 Task: Check the safety & property of Home in Summerton.
Action: Mouse pressed left at (355, 81)
Screenshot: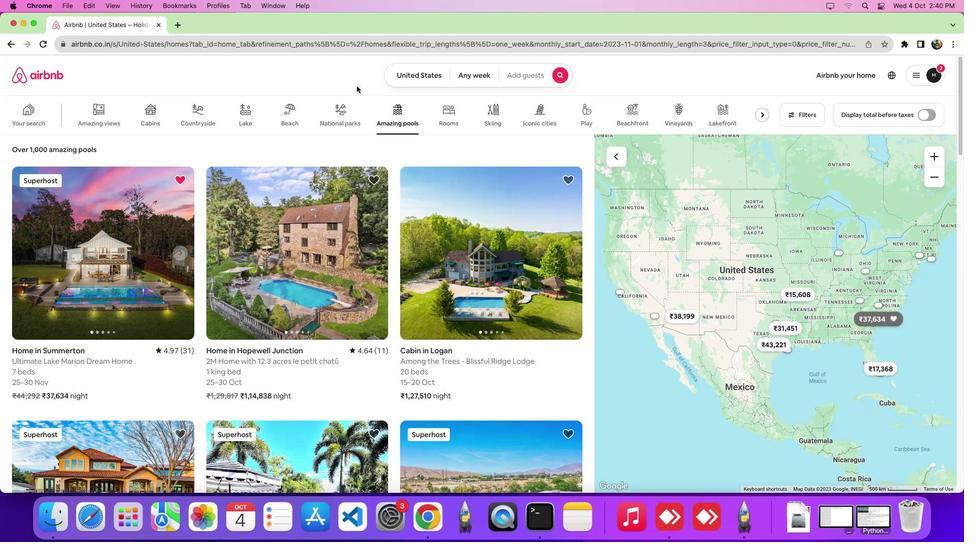 
Action: Mouse moved to (391, 119)
Screenshot: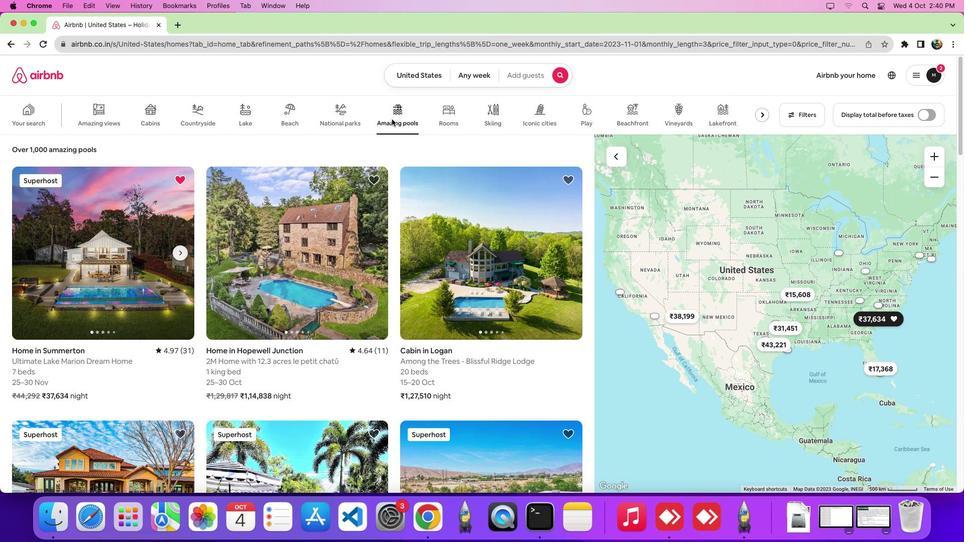 
Action: Mouse pressed left at (391, 119)
Screenshot: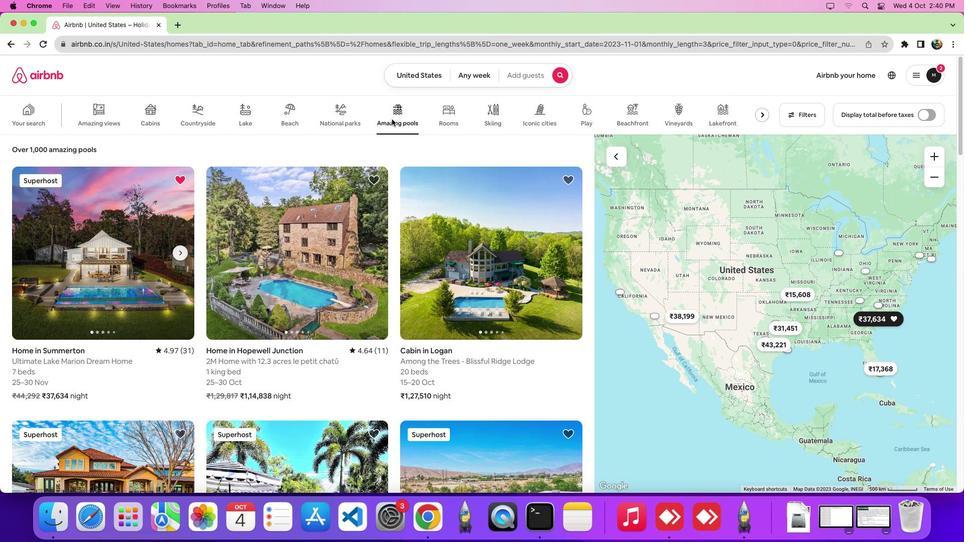 
Action: Mouse moved to (124, 283)
Screenshot: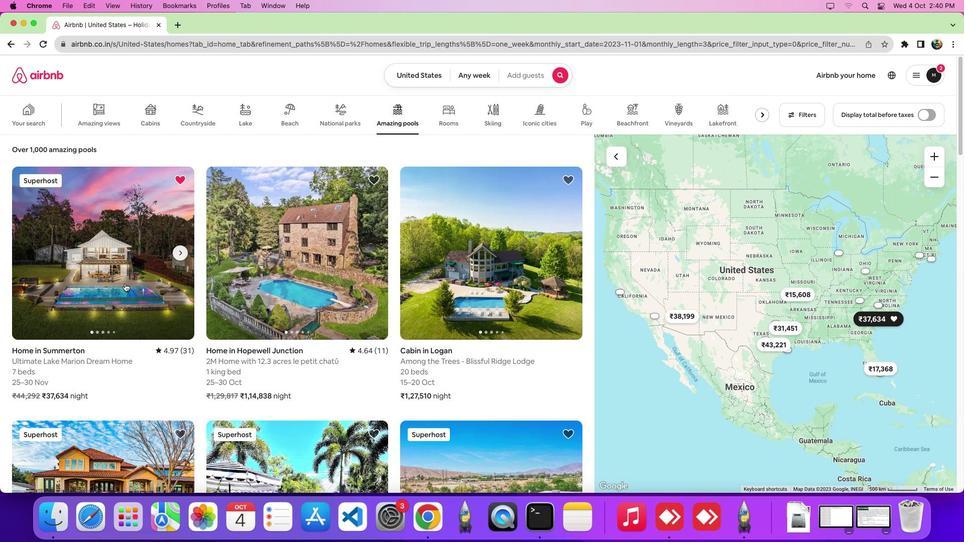 
Action: Mouse pressed left at (124, 283)
Screenshot: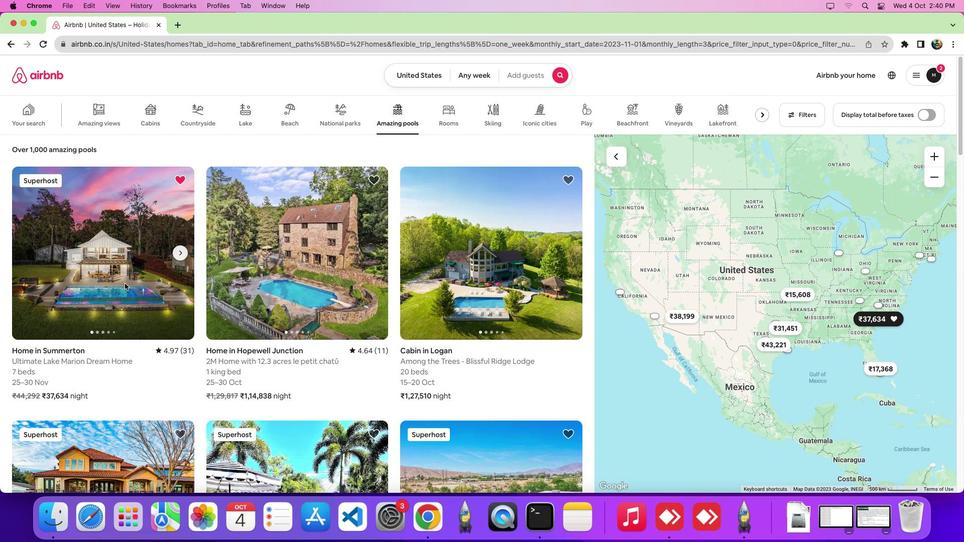 
Action: Mouse moved to (426, 289)
Screenshot: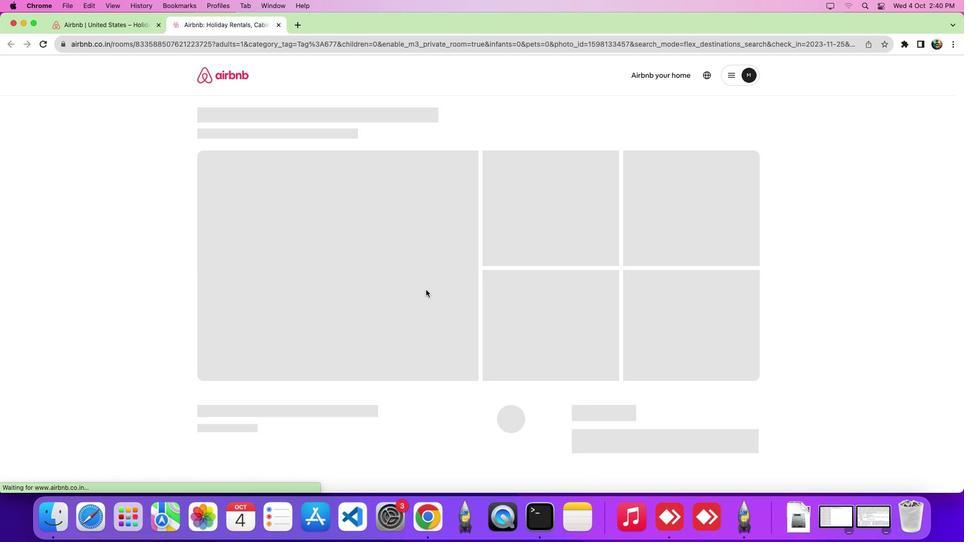 
Action: Mouse scrolled (426, 289) with delta (0, 0)
Screenshot: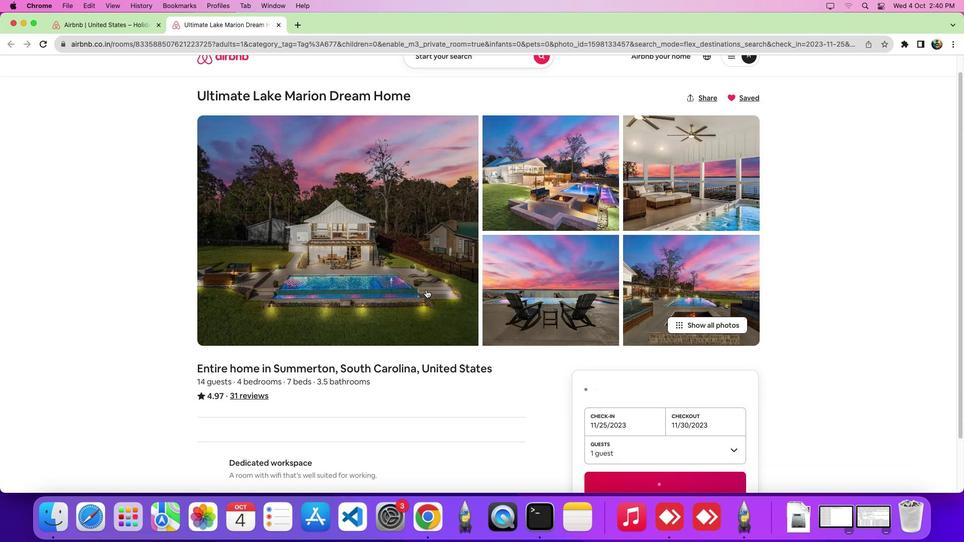 
Action: Mouse scrolled (426, 289) with delta (0, 0)
Screenshot: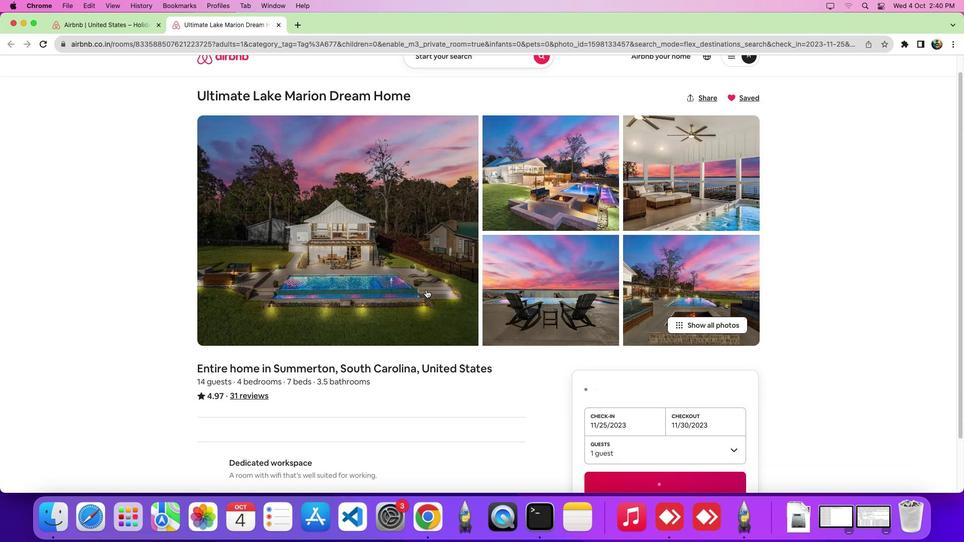 
Action: Mouse scrolled (426, 289) with delta (0, -4)
Screenshot: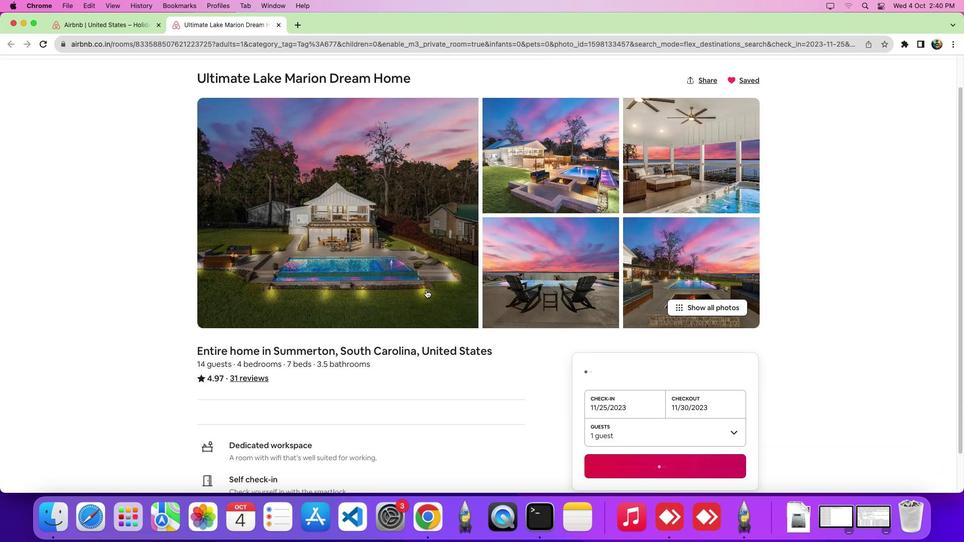 
Action: Mouse scrolled (426, 289) with delta (0, -6)
Screenshot: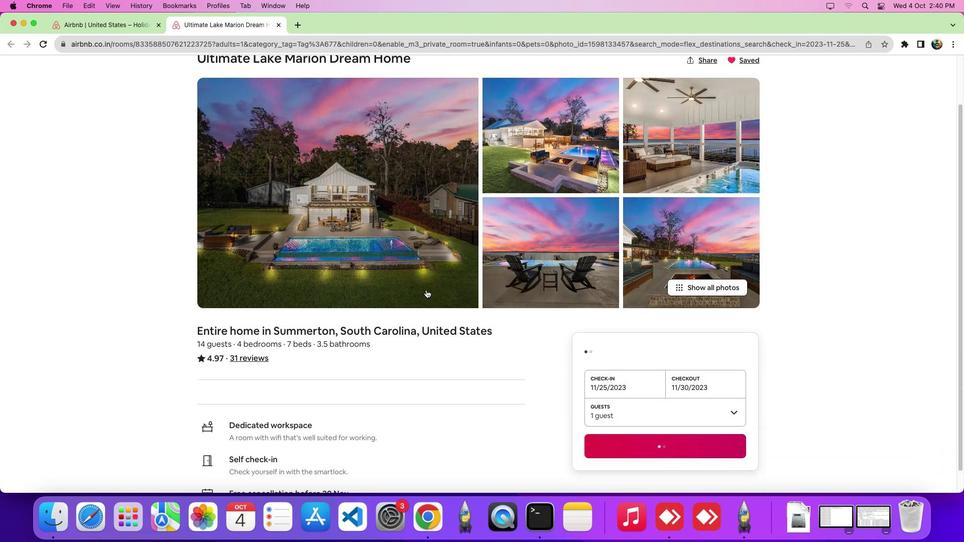 
Action: Mouse scrolled (426, 289) with delta (0, 0)
Screenshot: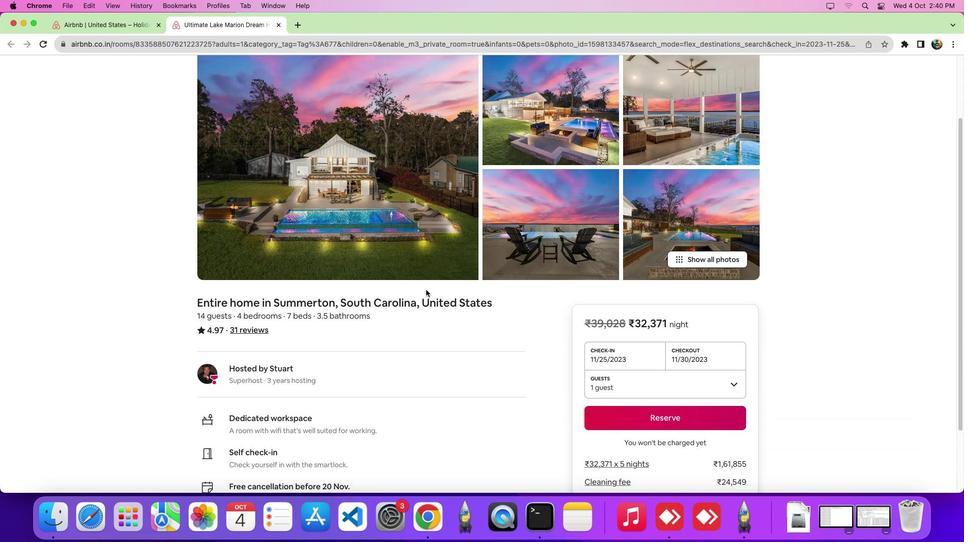 
Action: Mouse scrolled (426, 289) with delta (0, -1)
Screenshot: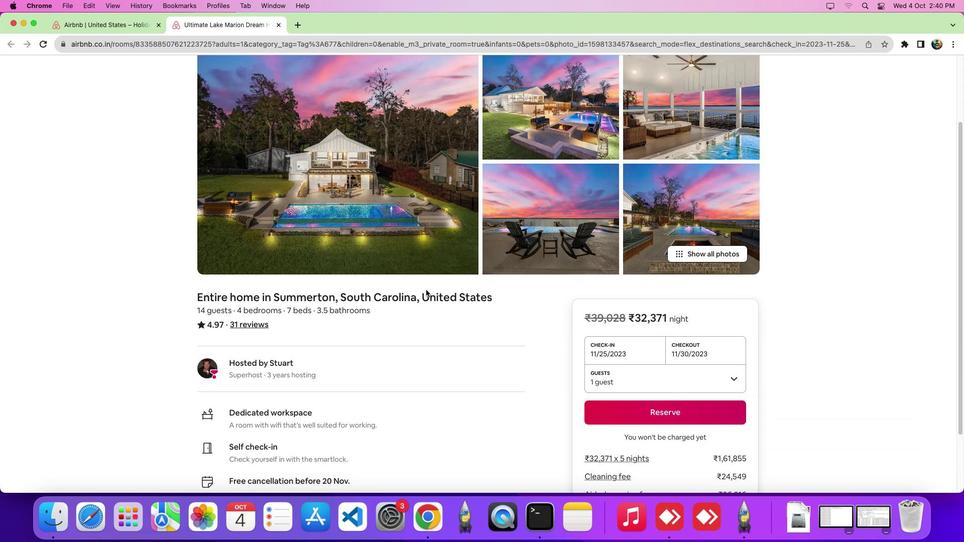 
Action: Mouse scrolled (426, 289) with delta (0, -4)
Screenshot: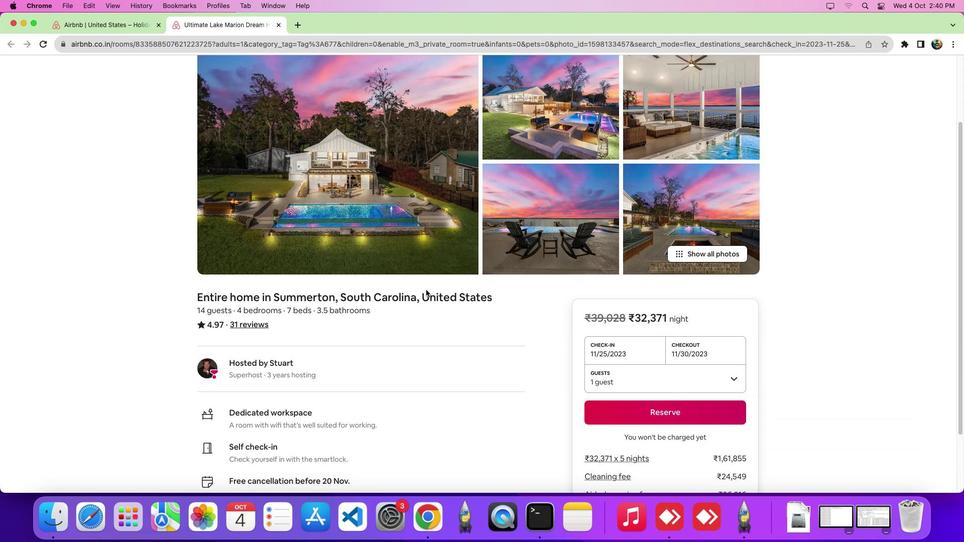 
Action: Mouse scrolled (426, 289) with delta (0, 0)
Screenshot: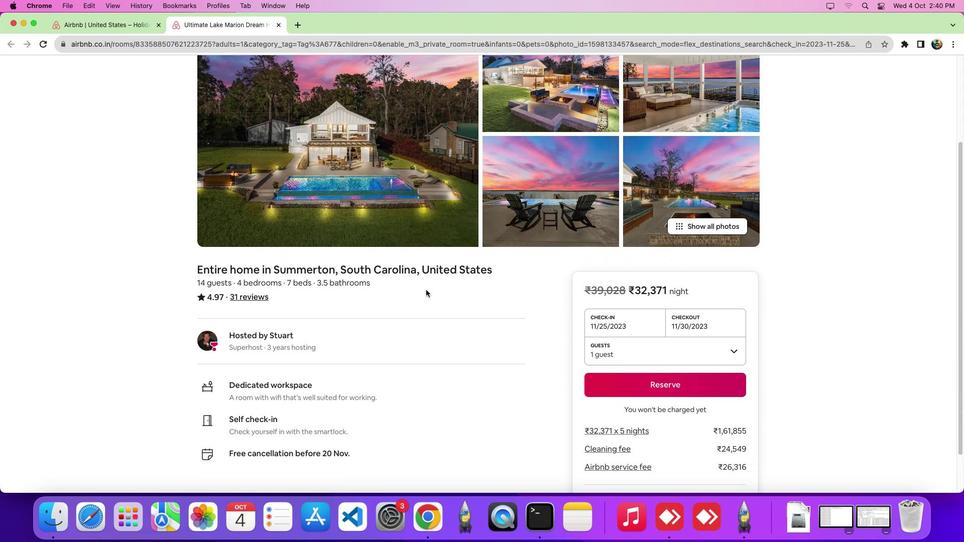 
Action: Mouse scrolled (426, 289) with delta (0, -1)
Screenshot: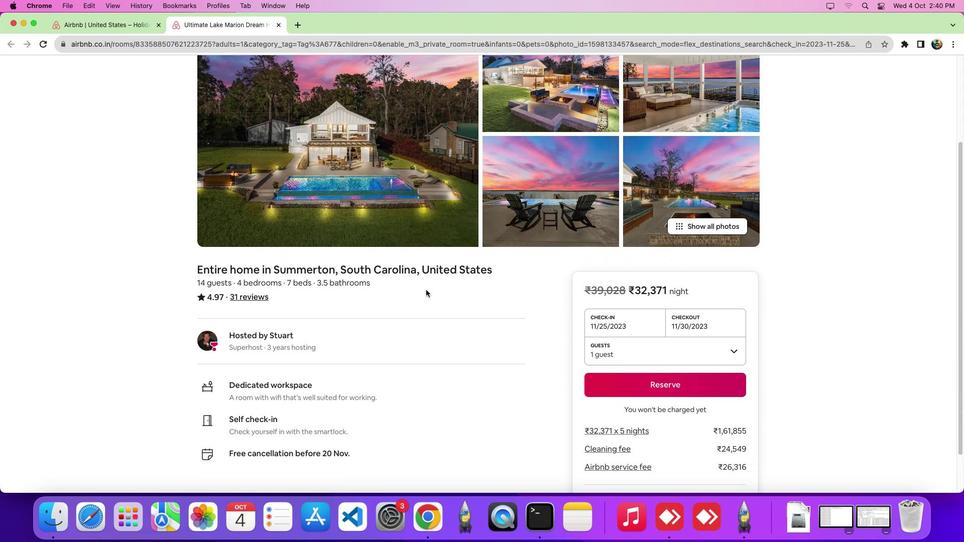 
Action: Mouse scrolled (426, 289) with delta (0, -5)
Screenshot: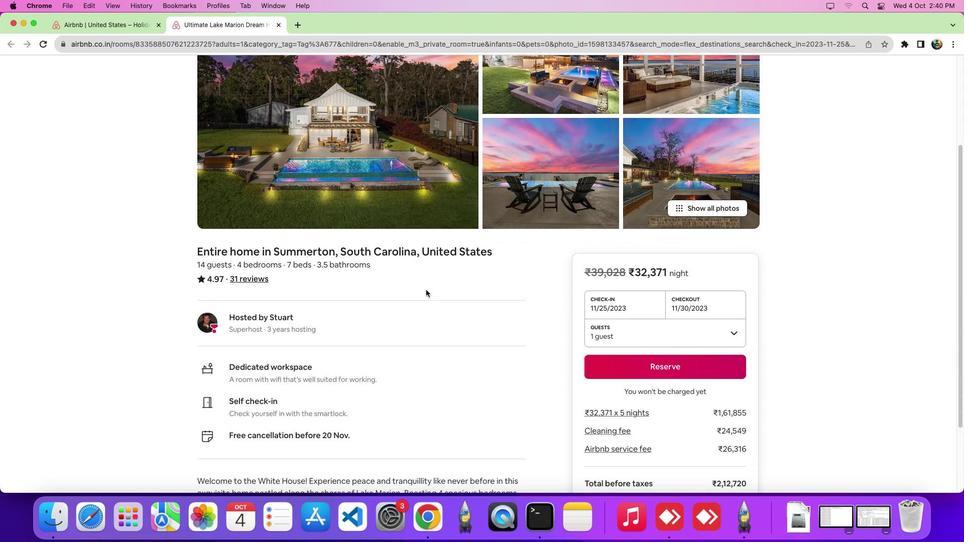
Action: Mouse scrolled (426, 289) with delta (0, -7)
Screenshot: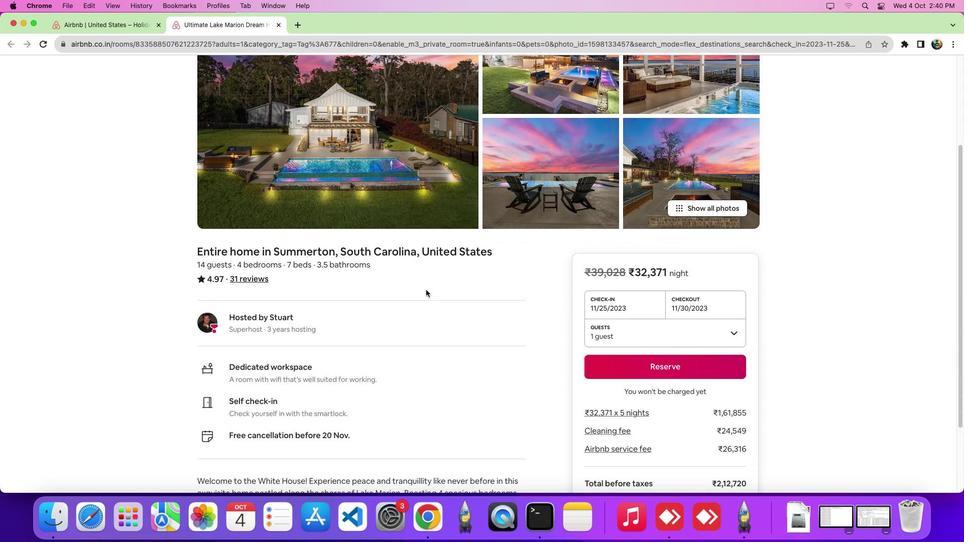 
Action: Mouse scrolled (426, 289) with delta (0, 0)
Screenshot: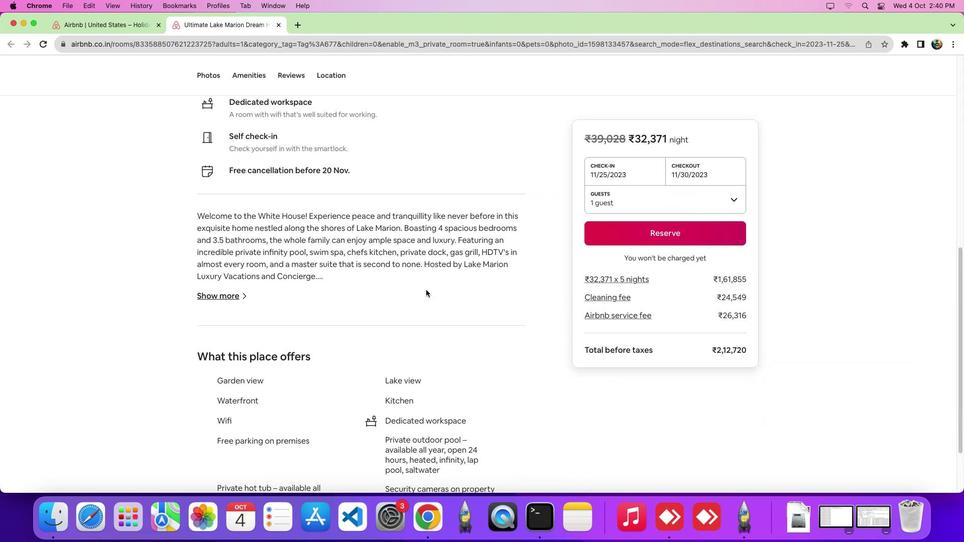 
Action: Mouse scrolled (426, 289) with delta (0, -1)
Screenshot: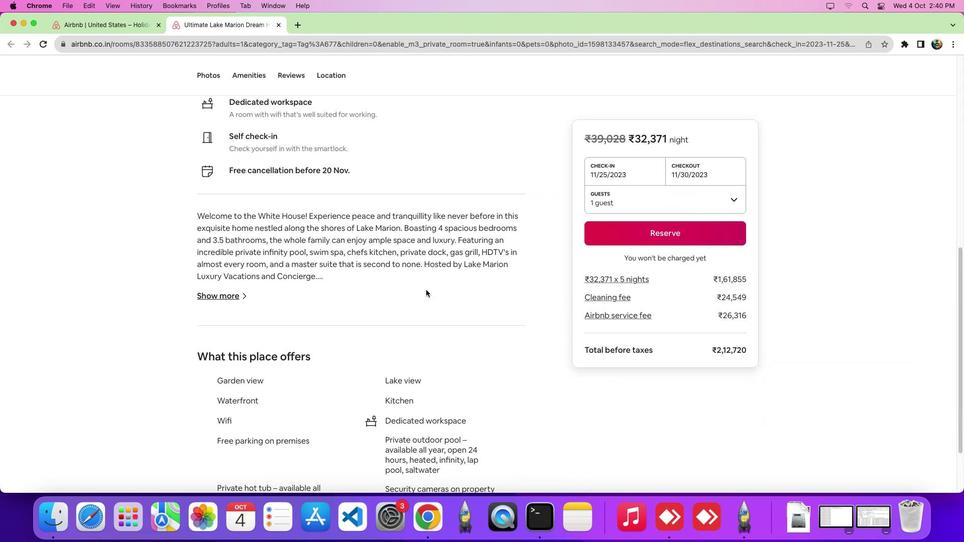 
Action: Mouse scrolled (426, 289) with delta (0, -5)
Screenshot: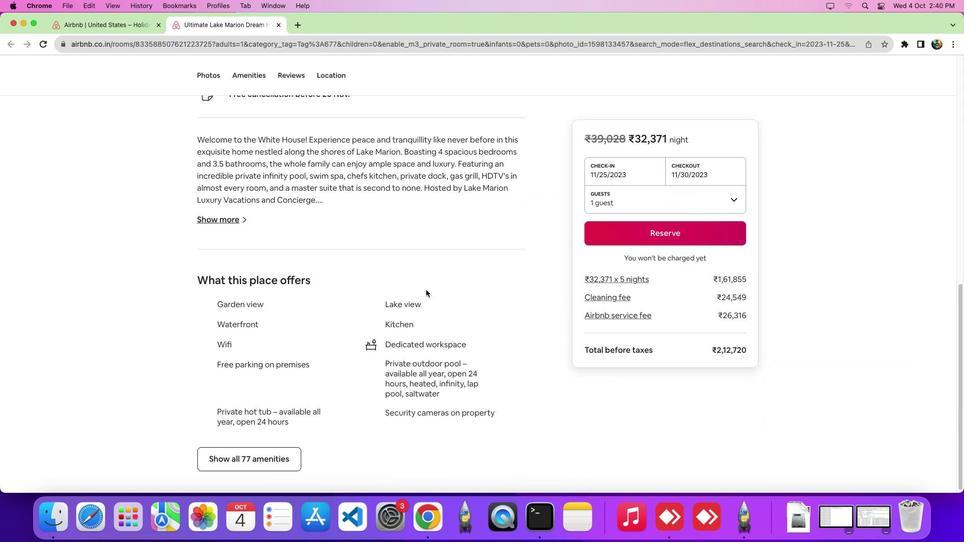 
Action: Mouse scrolled (426, 289) with delta (0, -7)
Screenshot: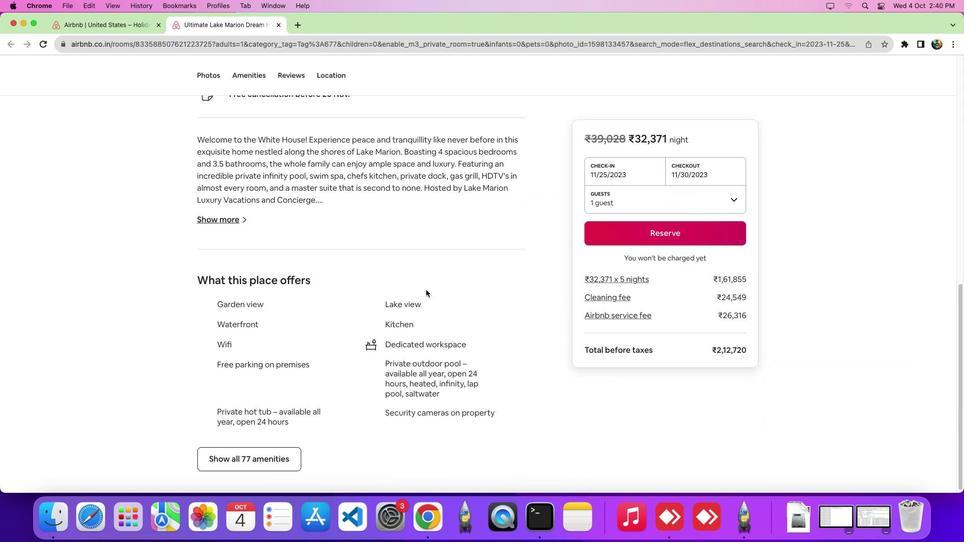 
Action: Mouse scrolled (426, 289) with delta (0, -7)
Screenshot: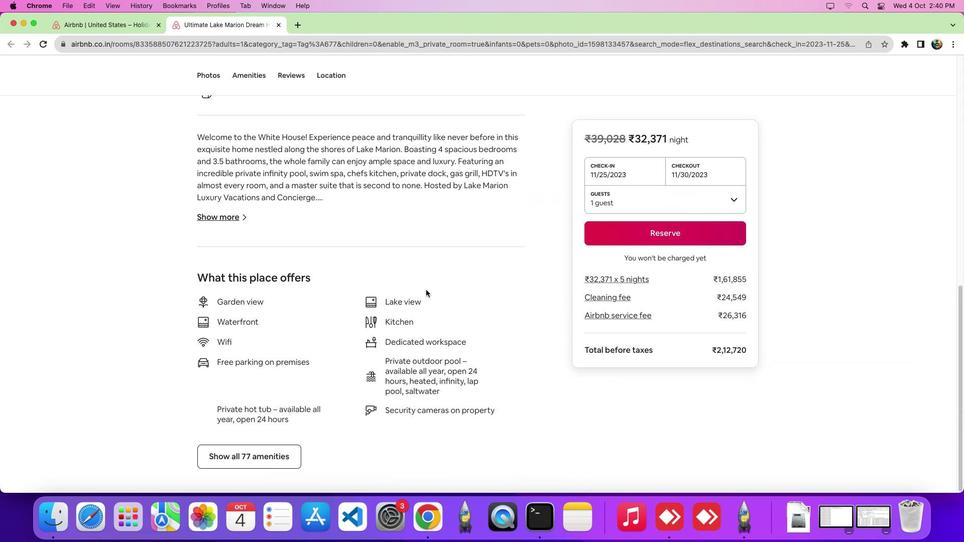 
Action: Mouse scrolled (426, 289) with delta (0, 0)
Screenshot: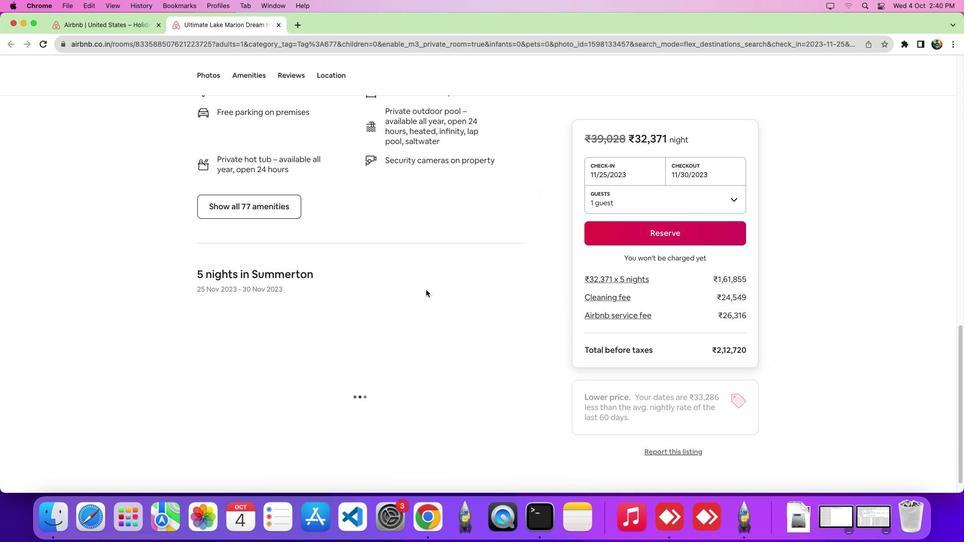 
Action: Mouse scrolled (426, 289) with delta (0, -1)
Screenshot: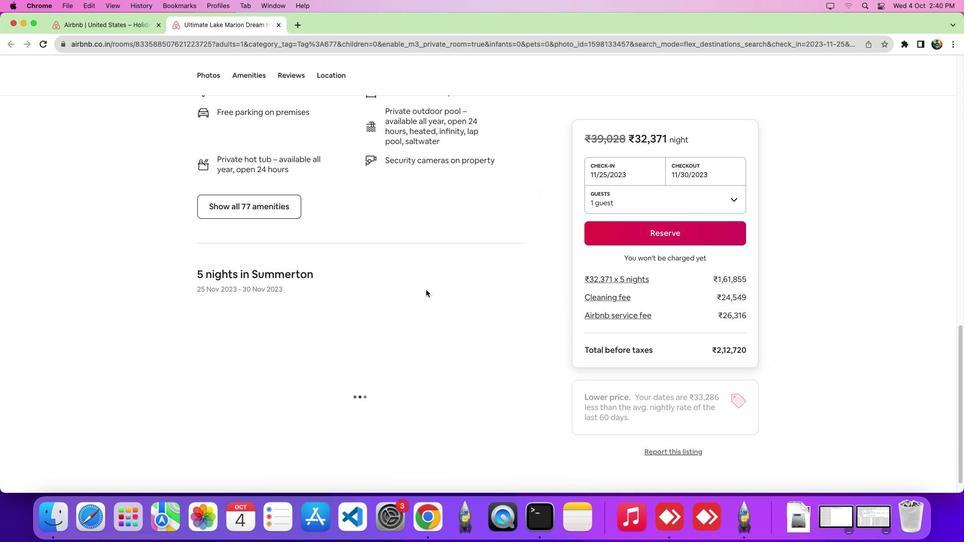 
Action: Mouse scrolled (426, 289) with delta (0, -5)
Screenshot: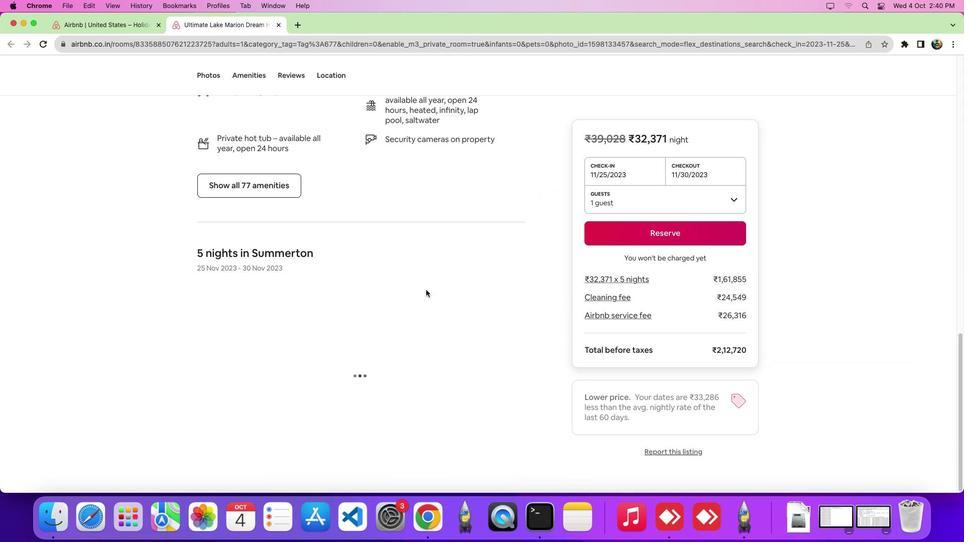 
Action: Mouse scrolled (426, 289) with delta (0, -7)
Screenshot: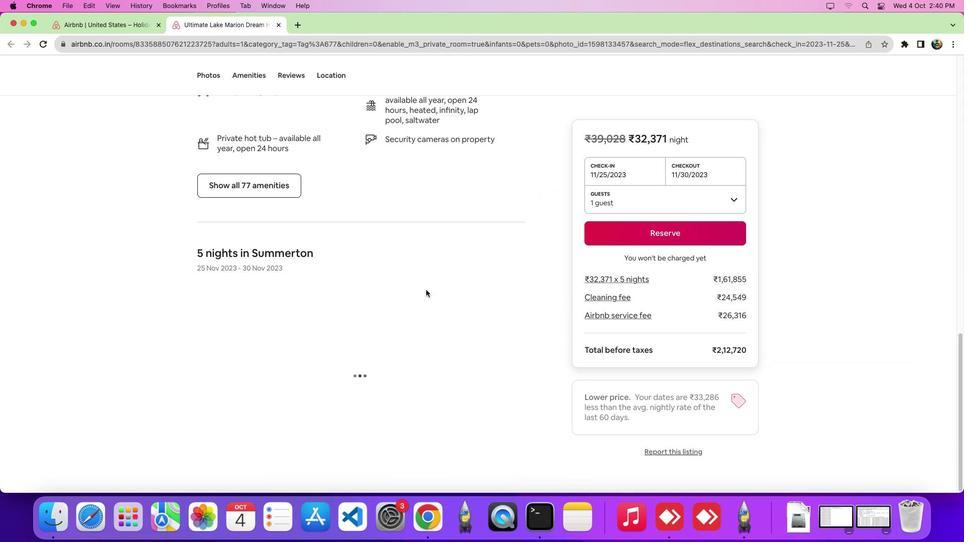 
Action: Mouse scrolled (426, 289) with delta (0, -7)
Screenshot: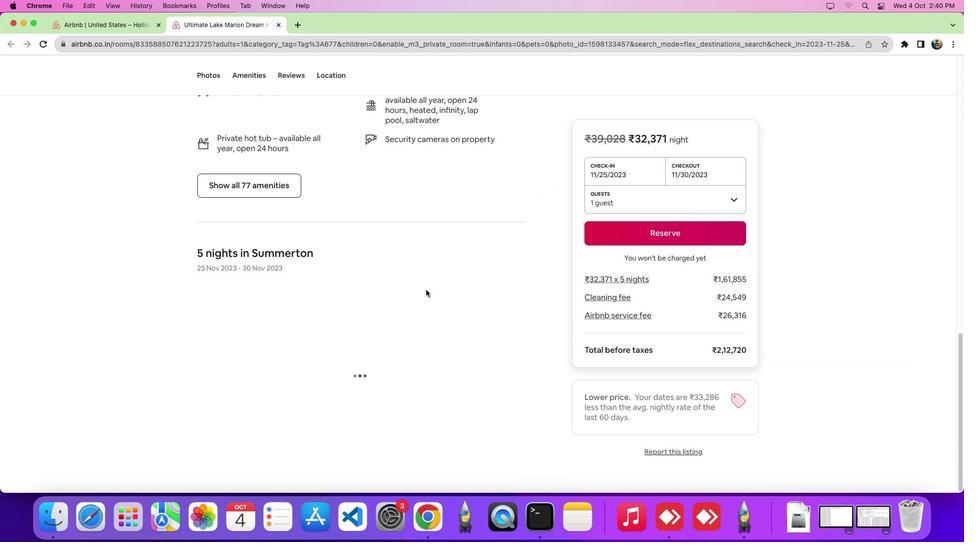 
Action: Mouse scrolled (426, 289) with delta (0, 0)
Screenshot: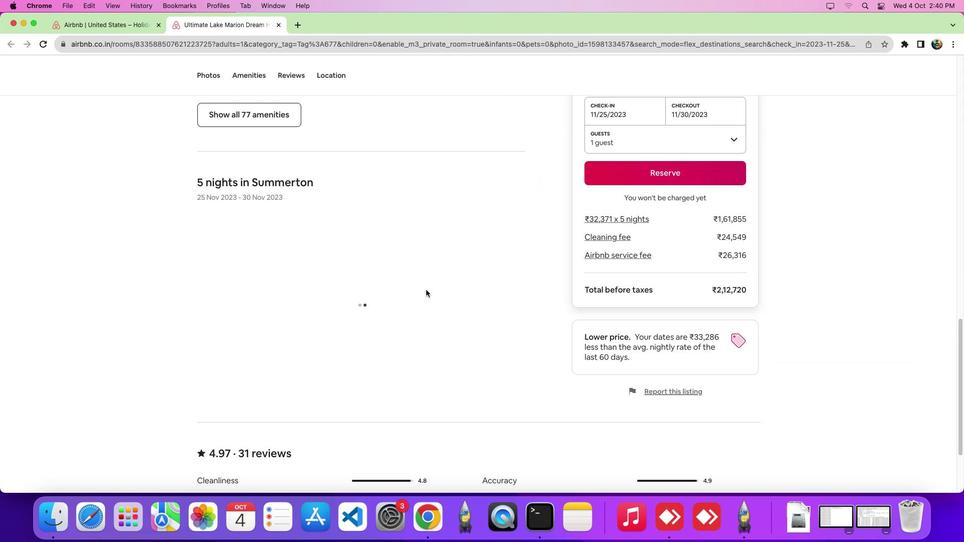 
Action: Mouse scrolled (426, 289) with delta (0, -1)
Screenshot: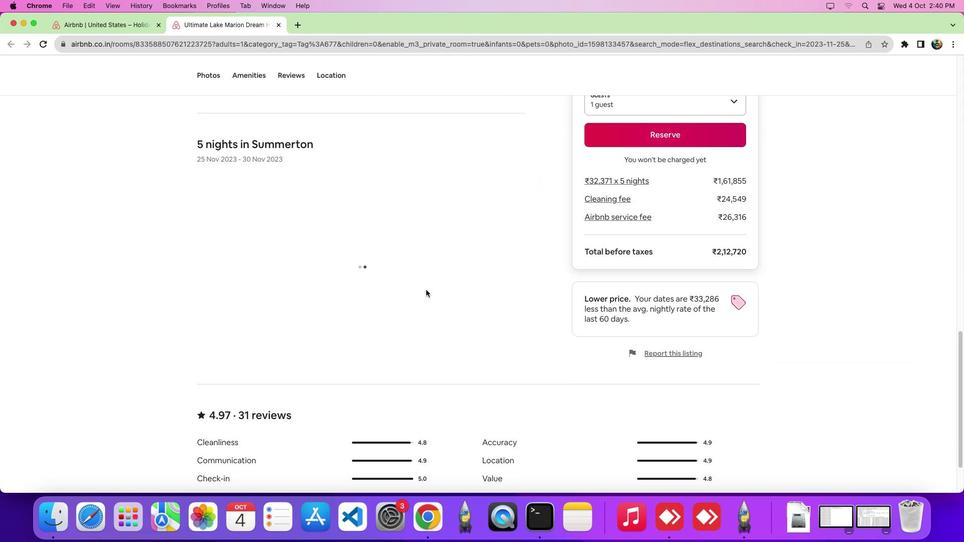 
Action: Mouse scrolled (426, 289) with delta (0, -4)
Screenshot: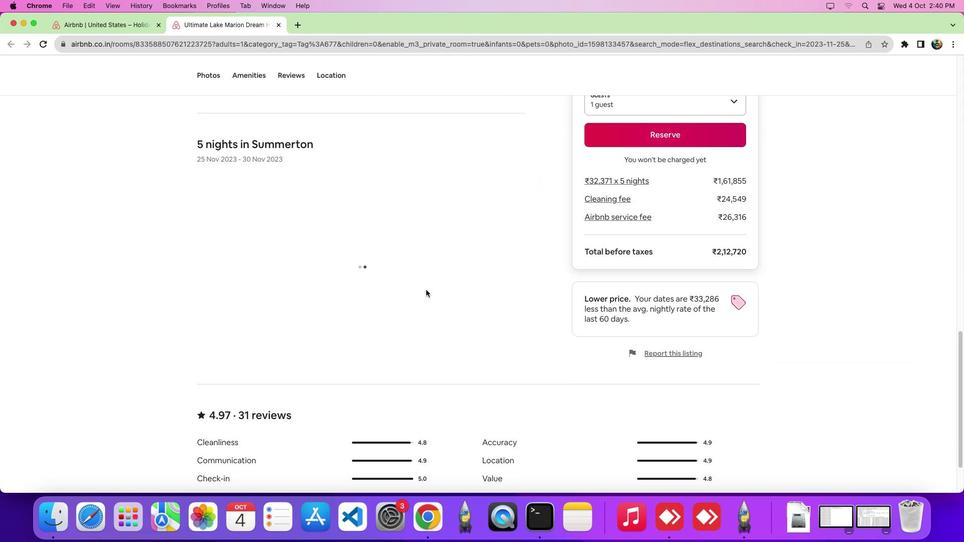 
Action: Mouse scrolled (426, 289) with delta (0, -7)
Screenshot: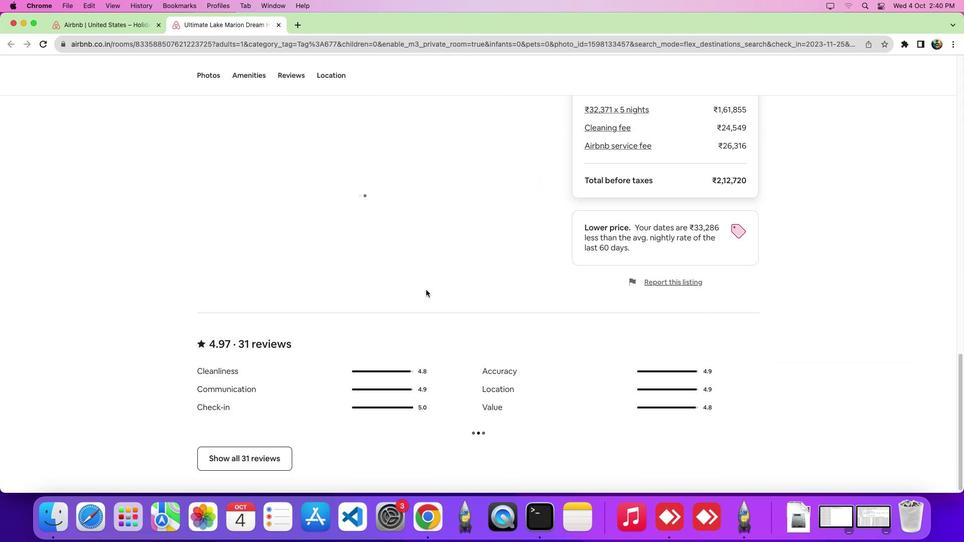 
Action: Mouse scrolled (426, 289) with delta (0, 0)
Screenshot: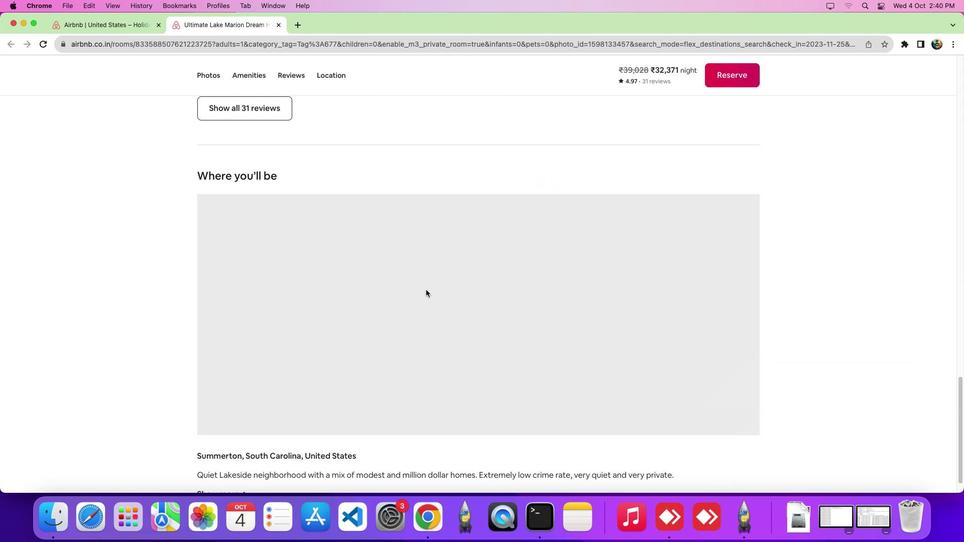 
Action: Mouse scrolled (426, 289) with delta (0, -1)
Screenshot: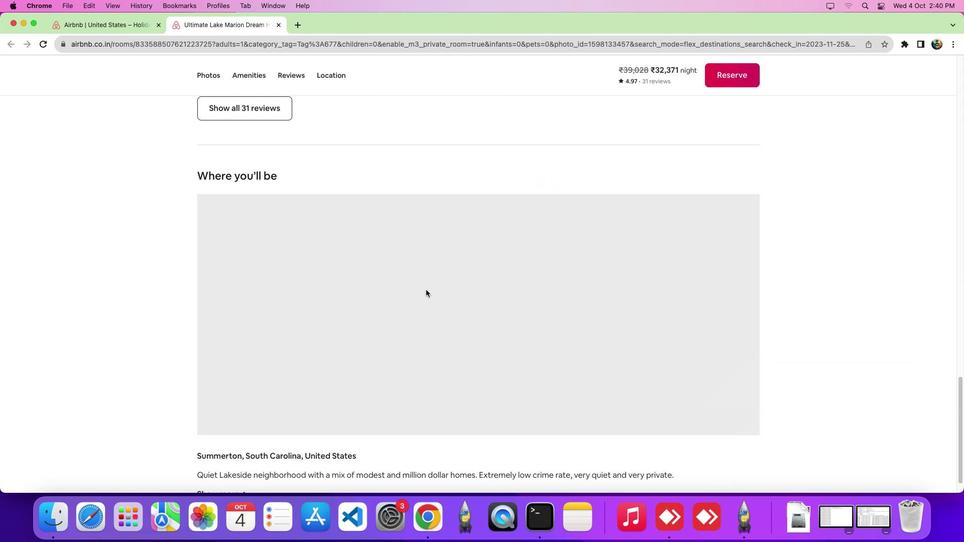 
Action: Mouse scrolled (426, 289) with delta (0, -5)
Screenshot: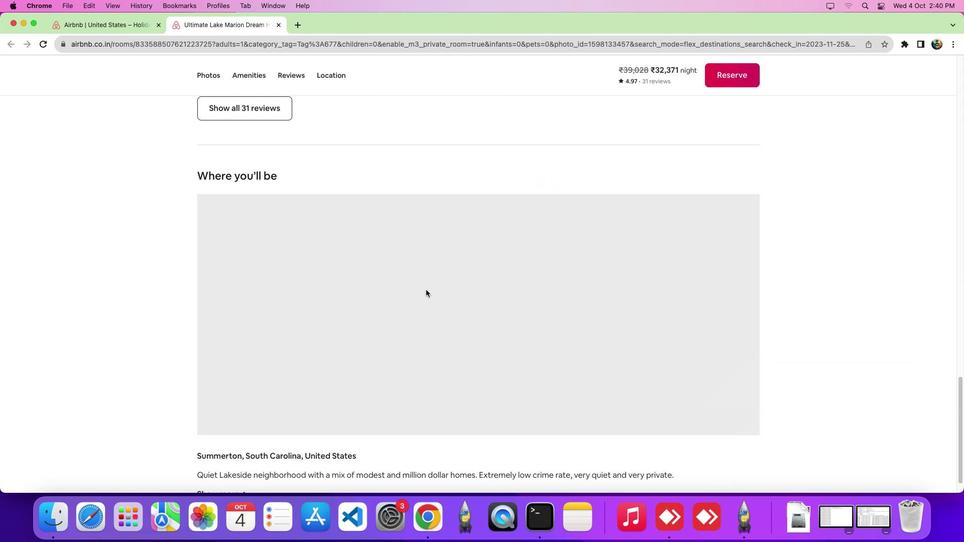 
Action: Mouse scrolled (426, 289) with delta (0, -7)
Screenshot: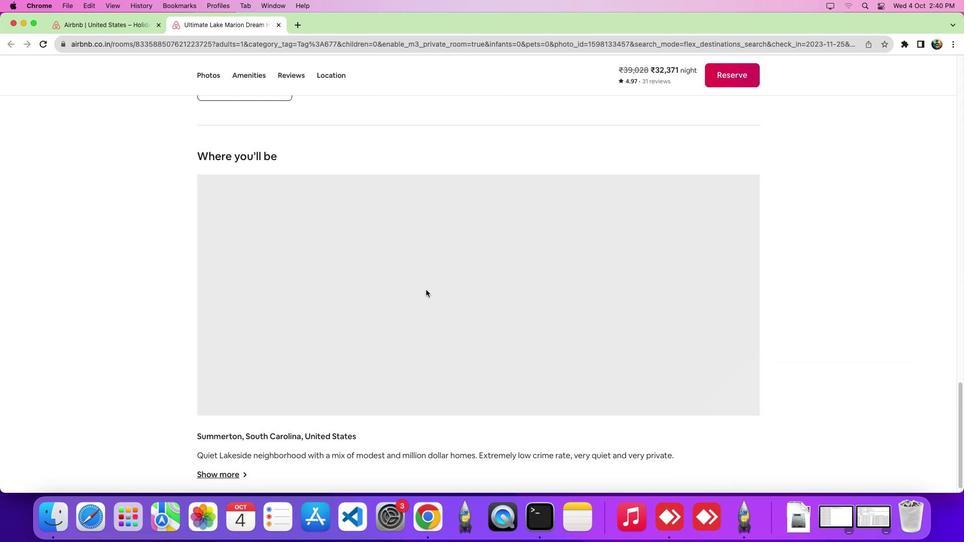
Action: Mouse scrolled (426, 289) with delta (0, -7)
Screenshot: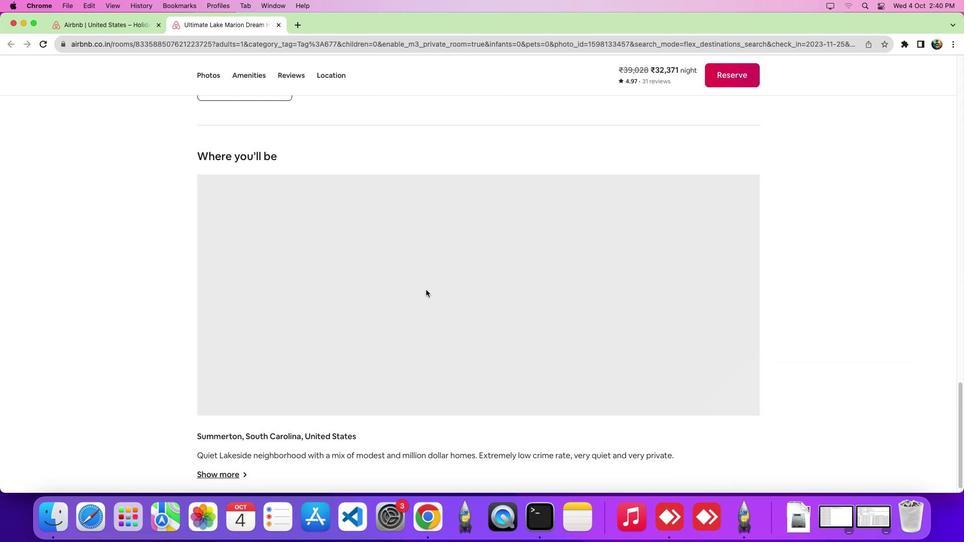 
Action: Mouse scrolled (426, 289) with delta (0, 0)
Screenshot: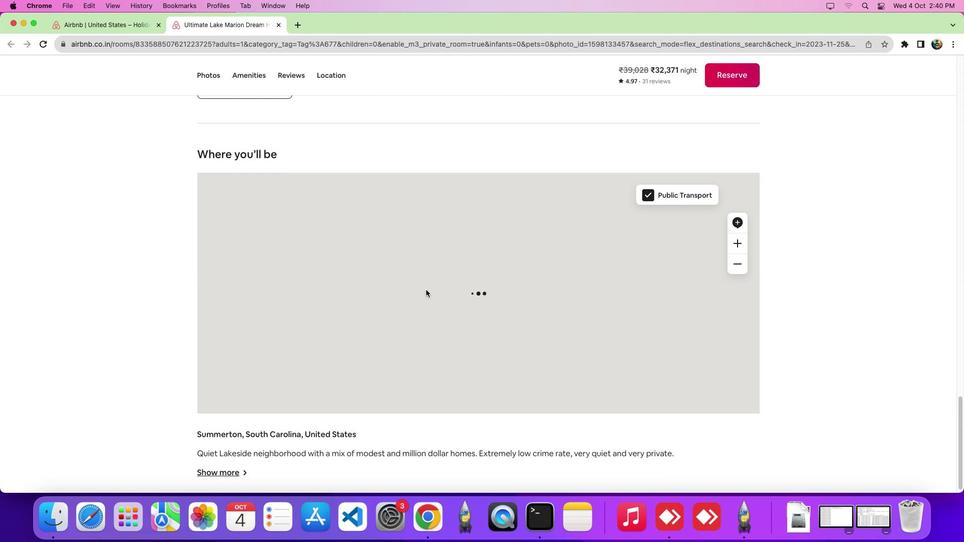 
Action: Mouse scrolled (426, 289) with delta (0, -1)
Screenshot: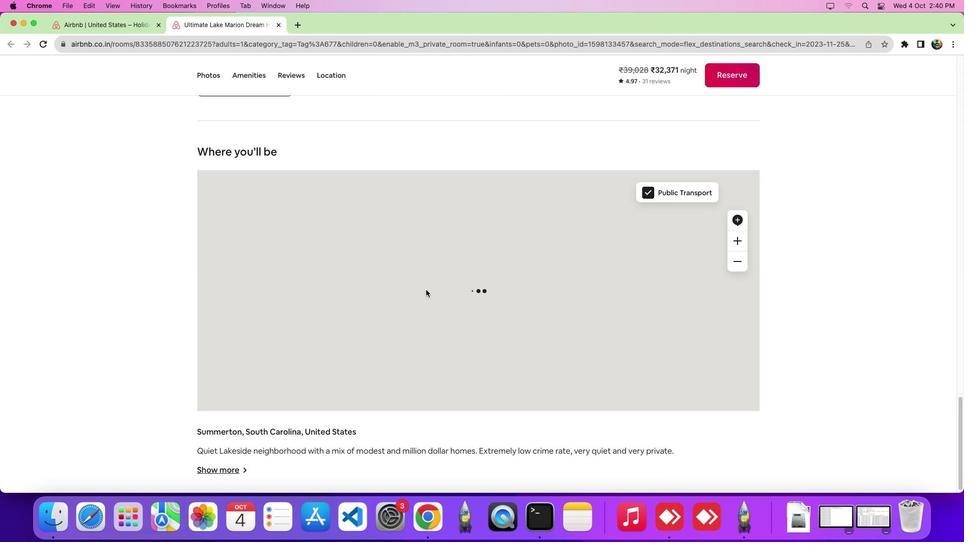 
Action: Mouse scrolled (426, 289) with delta (0, -5)
Screenshot: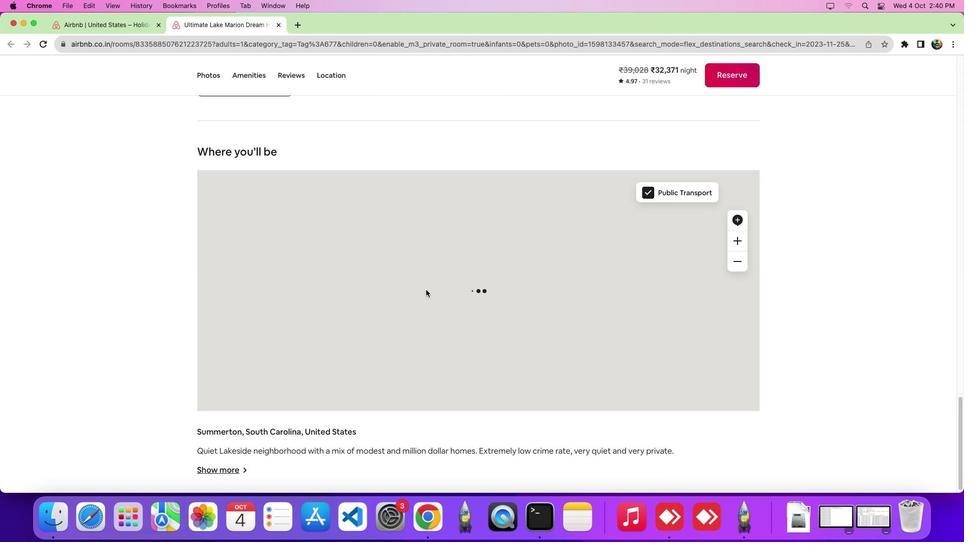 
Action: Mouse scrolled (426, 289) with delta (0, -7)
Screenshot: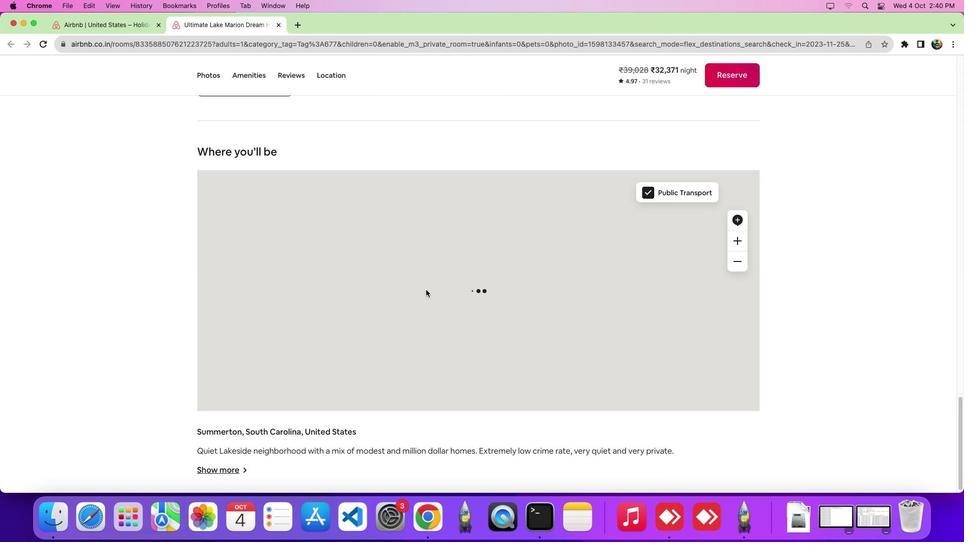 
Action: Mouse scrolled (426, 289) with delta (0, -8)
Screenshot: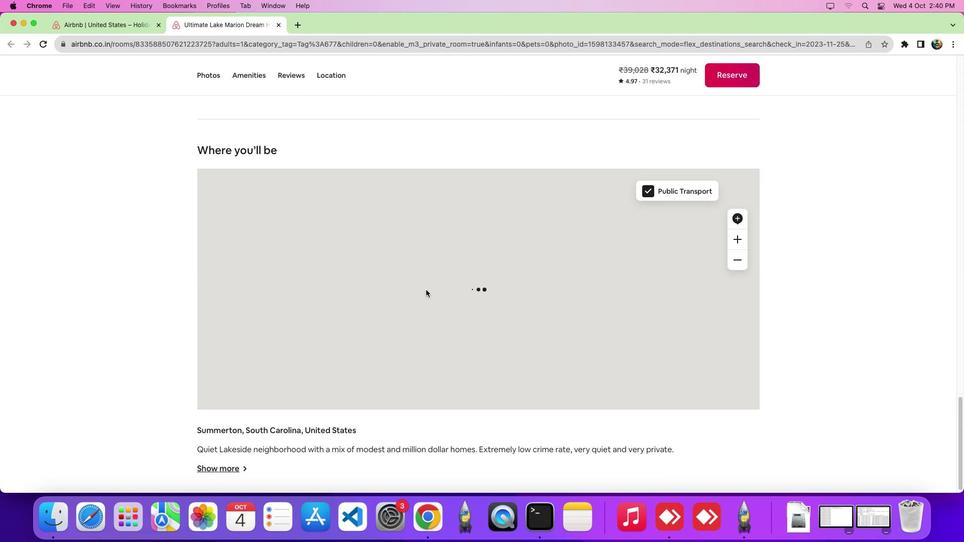 
Action: Mouse scrolled (426, 289) with delta (0, 0)
Screenshot: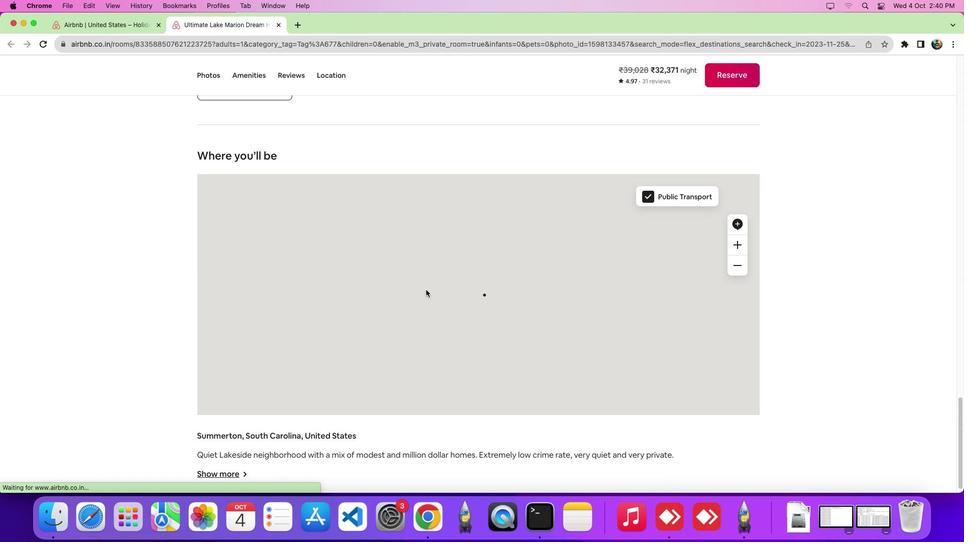 
Action: Mouse scrolled (426, 289) with delta (0, -1)
Screenshot: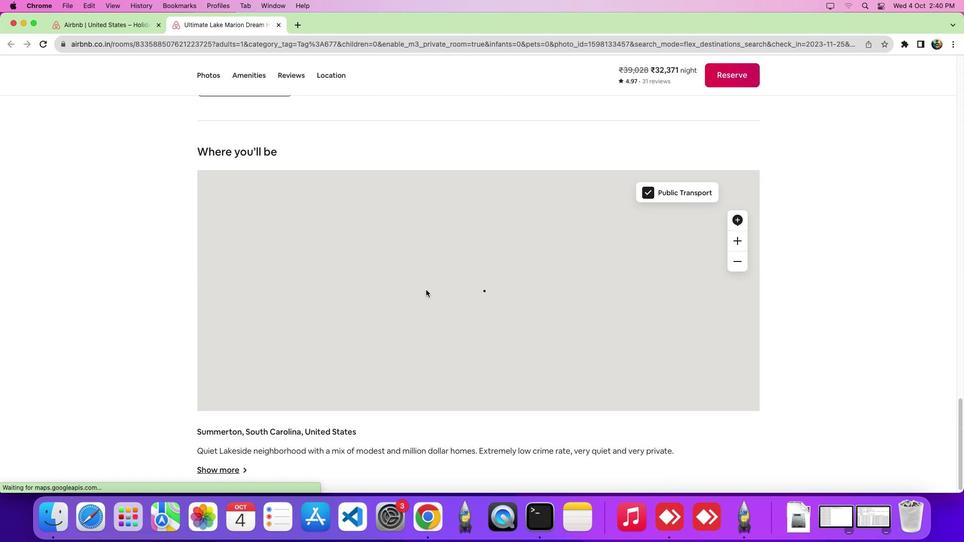 
Action: Mouse scrolled (426, 289) with delta (0, -5)
Screenshot: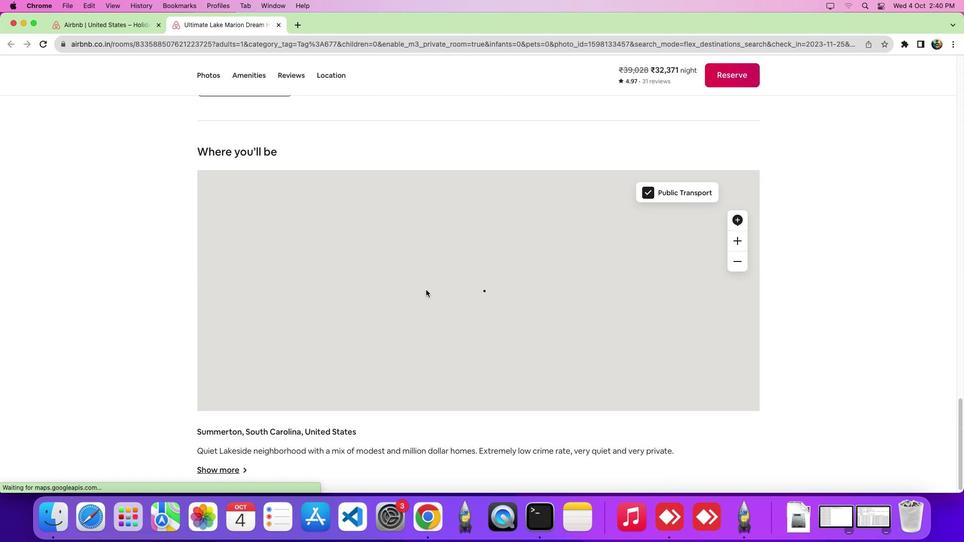 
Action: Mouse scrolled (426, 289) with delta (0, -7)
Screenshot: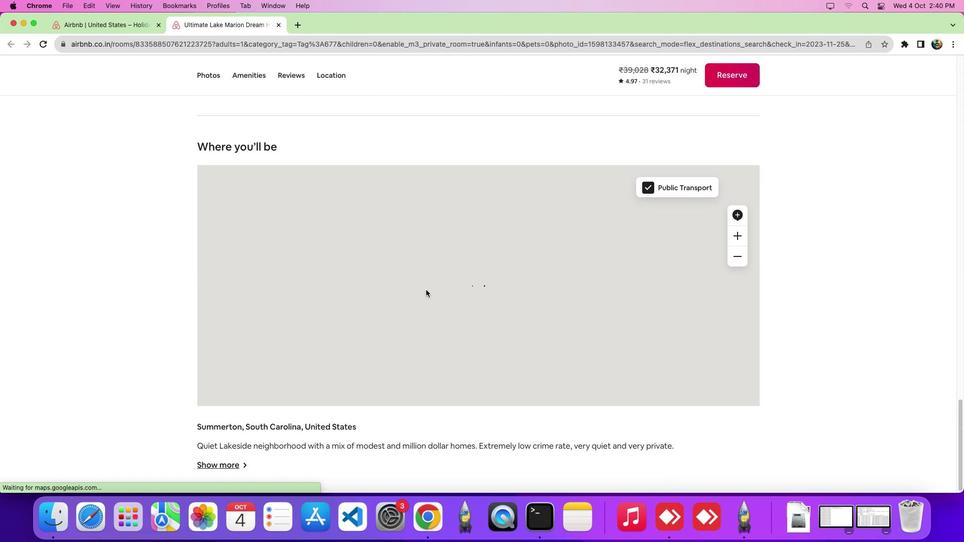 
Action: Mouse scrolled (426, 289) with delta (0, 0)
Screenshot: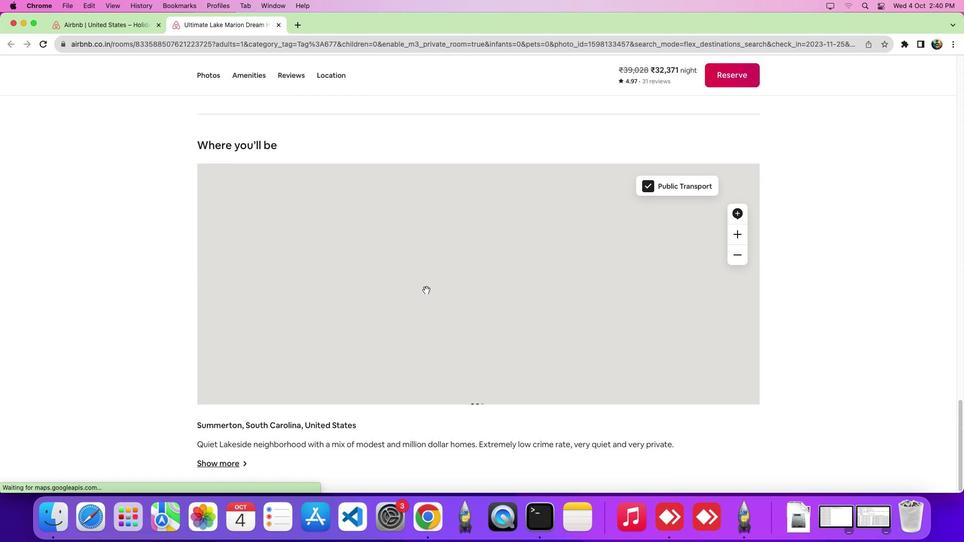 
Action: Mouse scrolled (426, 289) with delta (0, -1)
Screenshot: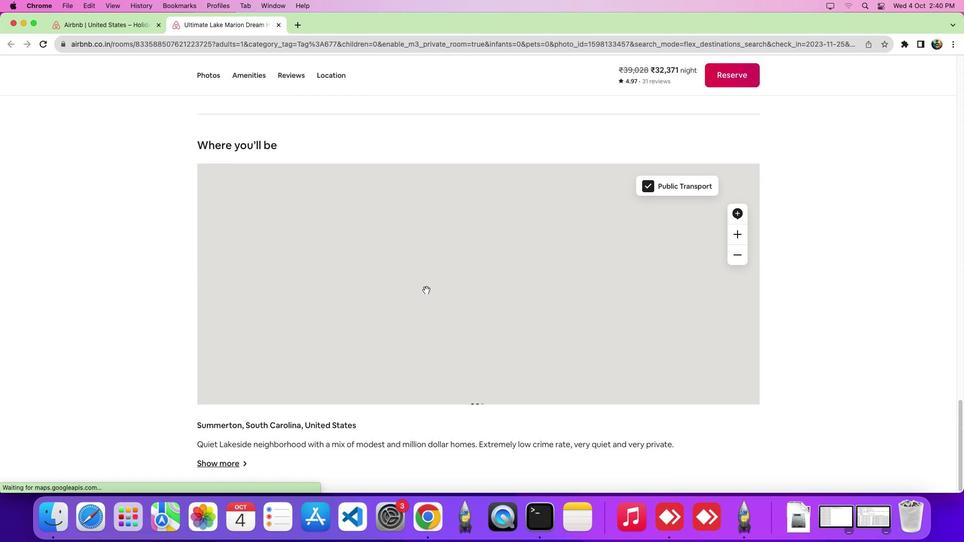 
Action: Mouse scrolled (426, 289) with delta (0, -5)
Screenshot: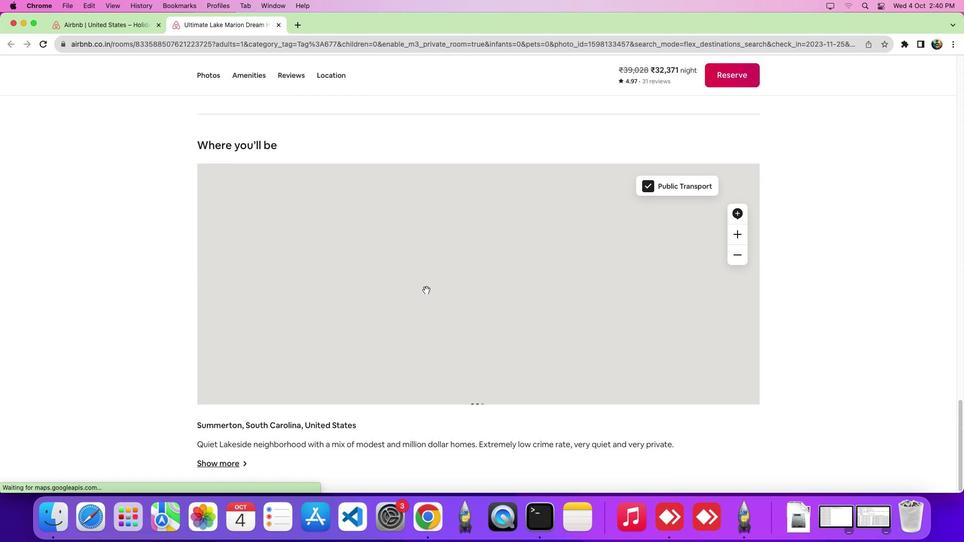 
Action: Mouse scrolled (426, 289) with delta (0, -7)
Screenshot: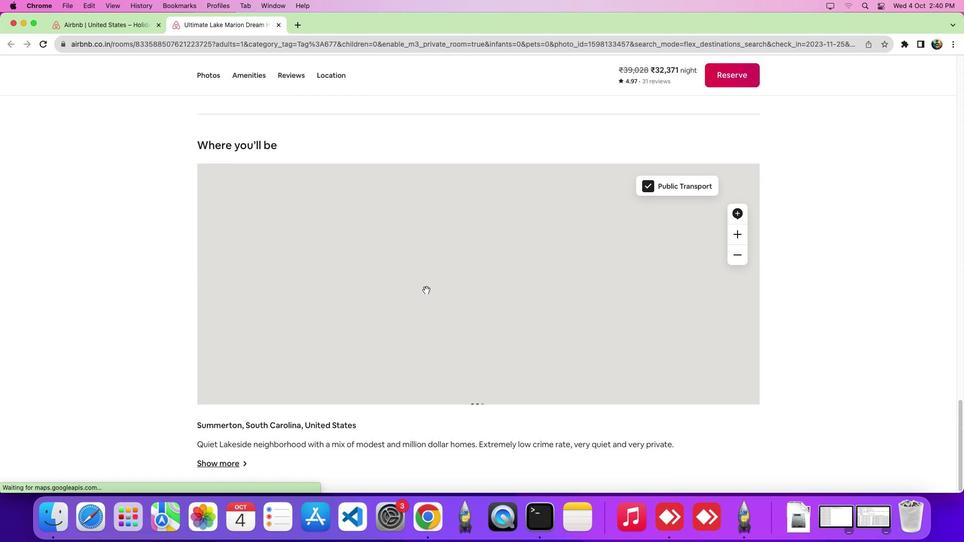 
Action: Mouse scrolled (426, 289) with delta (0, -8)
Screenshot: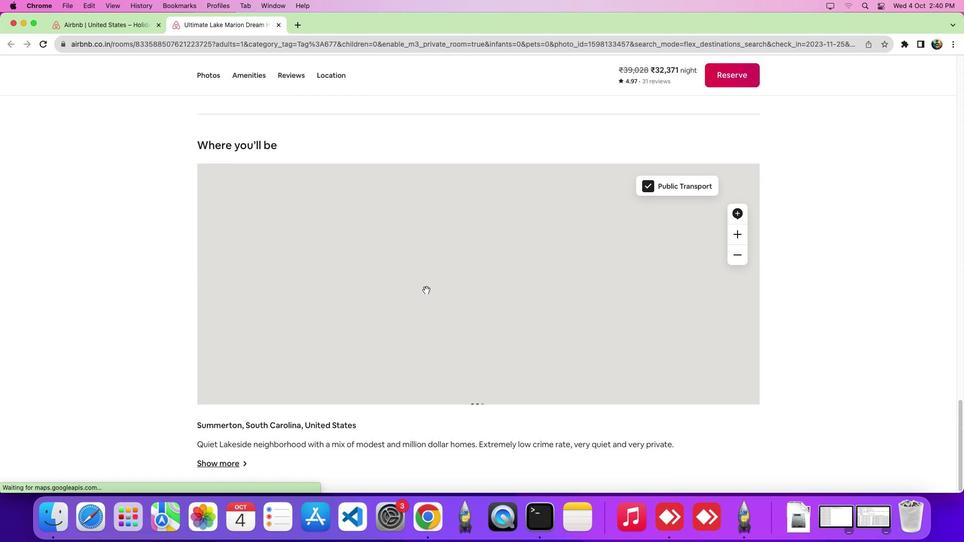 
Action: Mouse scrolled (426, 289) with delta (0, 0)
Screenshot: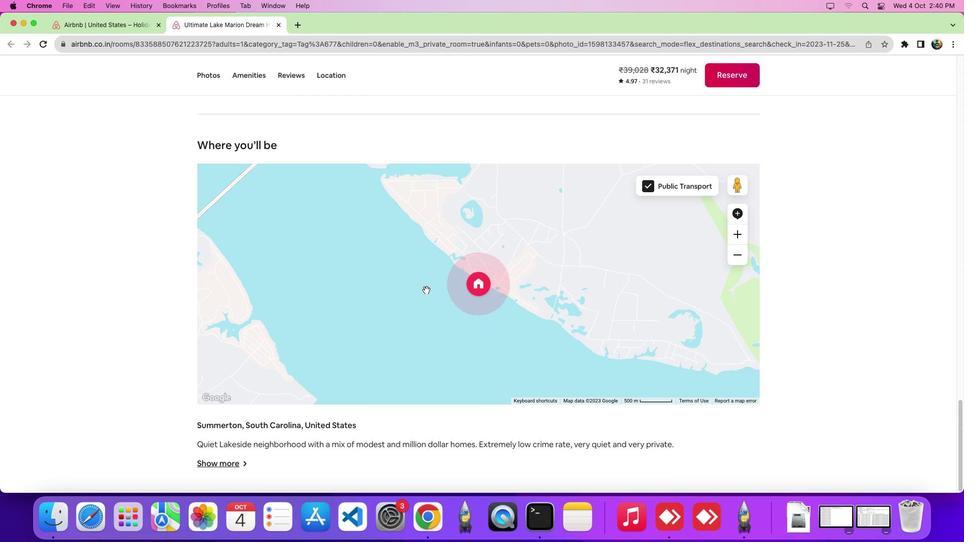 
Action: Mouse scrolled (426, 289) with delta (0, -1)
Screenshot: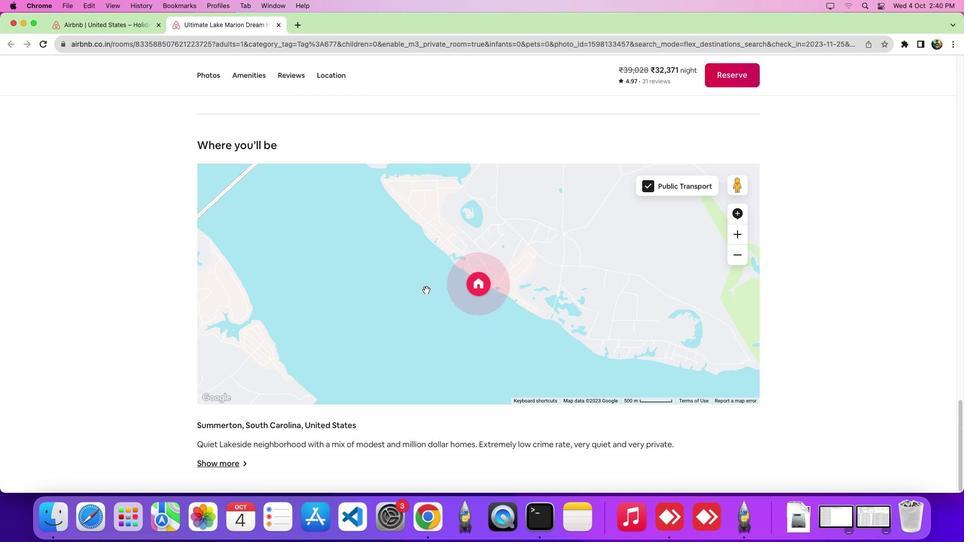 
Action: Mouse scrolled (426, 289) with delta (0, -5)
Screenshot: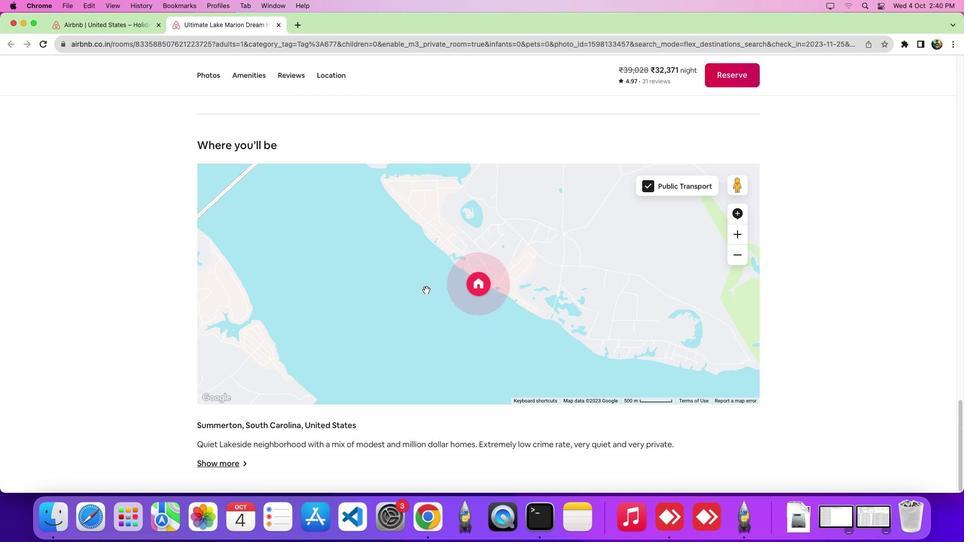 
Action: Mouse scrolled (426, 289) with delta (0, -7)
Screenshot: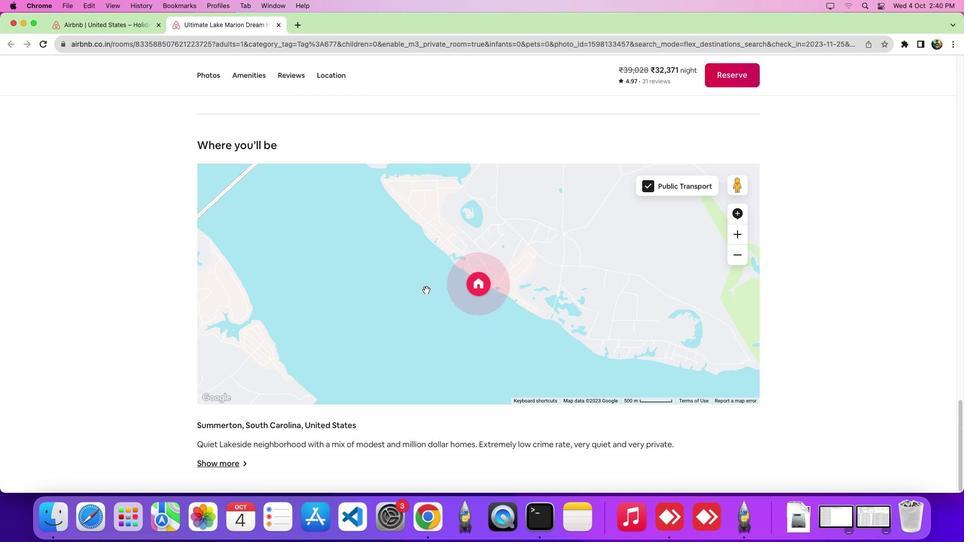 
Action: Mouse scrolled (426, 289) with delta (0, -8)
Screenshot: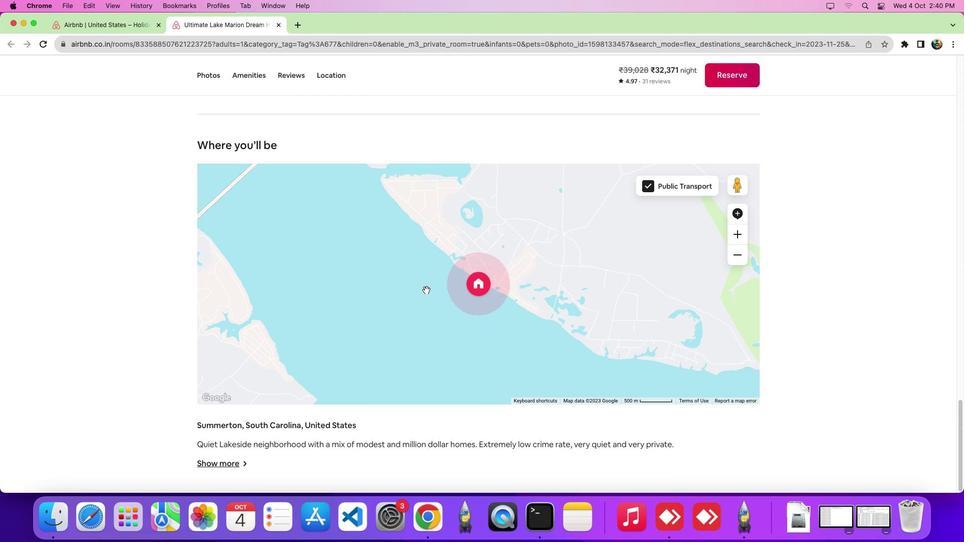 
Action: Mouse scrolled (426, 289) with delta (0, 0)
Screenshot: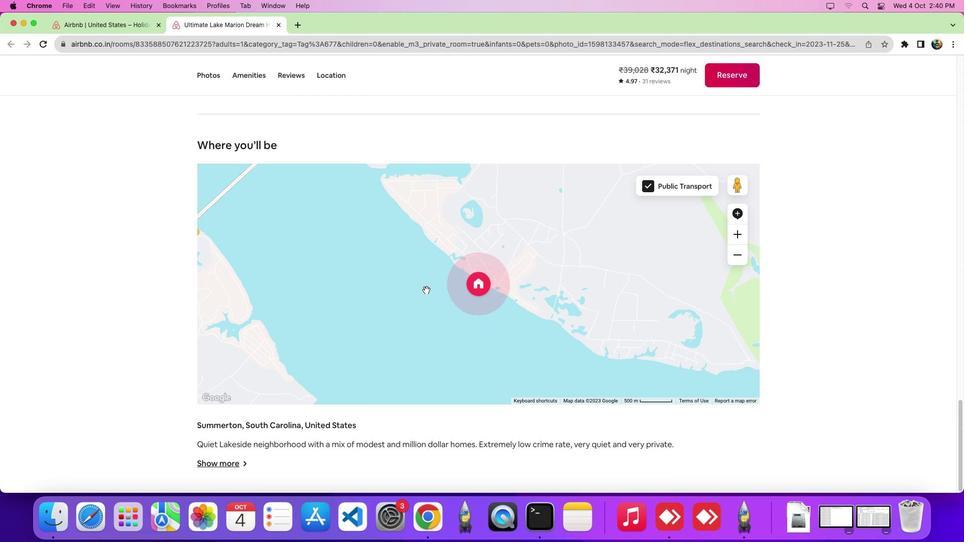 
Action: Mouse scrolled (426, 289) with delta (0, -1)
Screenshot: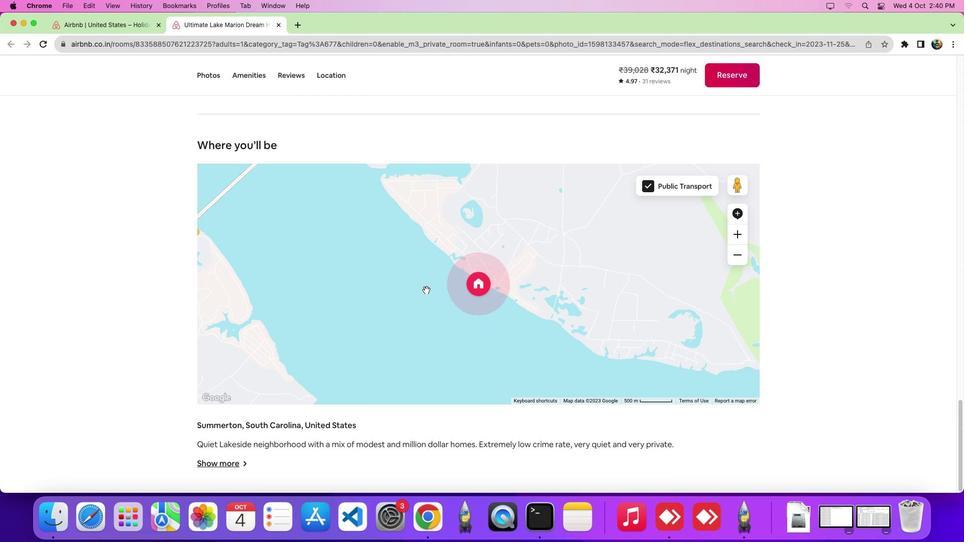 
Action: Mouse scrolled (426, 289) with delta (0, -5)
Screenshot: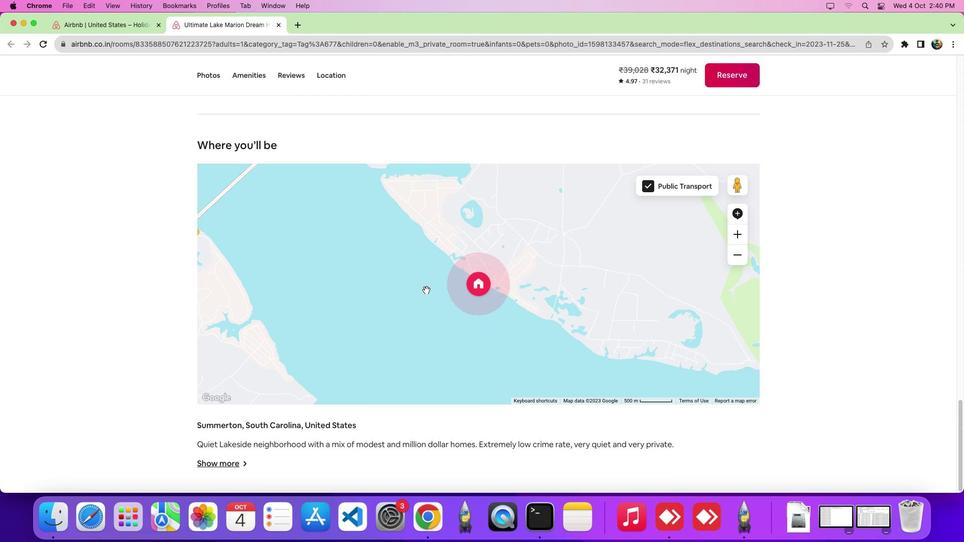 
Action: Mouse scrolled (426, 289) with delta (0, -7)
Screenshot: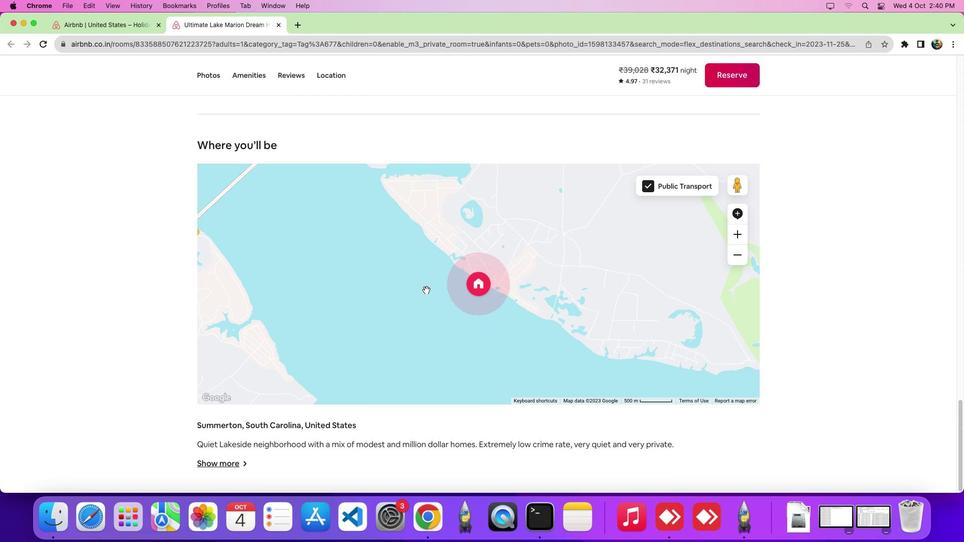 
Action: Mouse scrolled (426, 289) with delta (0, -7)
Screenshot: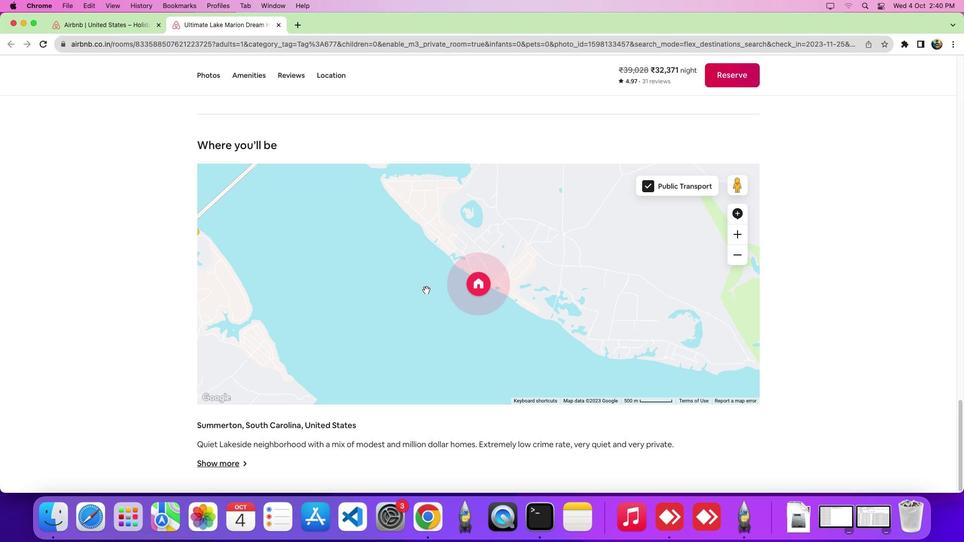 
Action: Mouse scrolled (426, 289) with delta (0, 0)
Screenshot: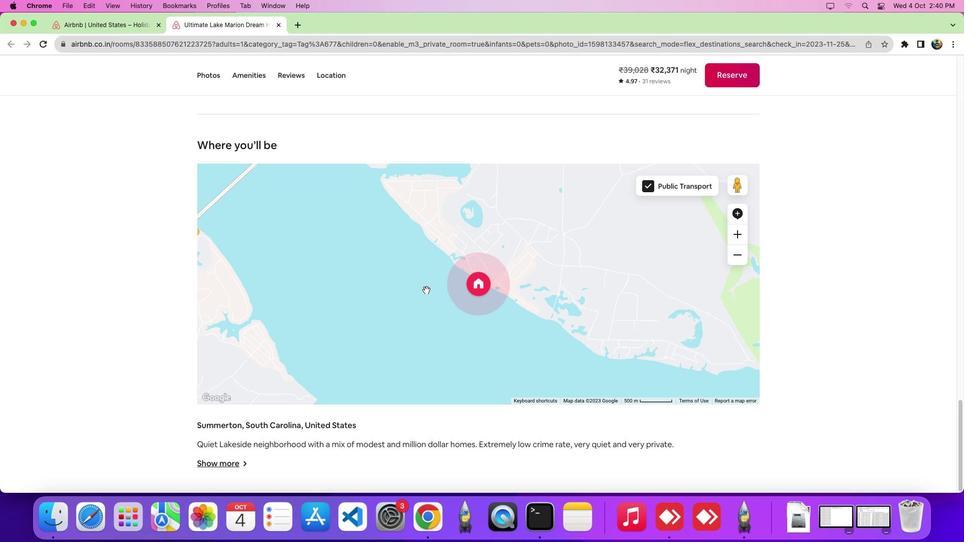 
Action: Mouse scrolled (426, 289) with delta (0, 0)
Screenshot: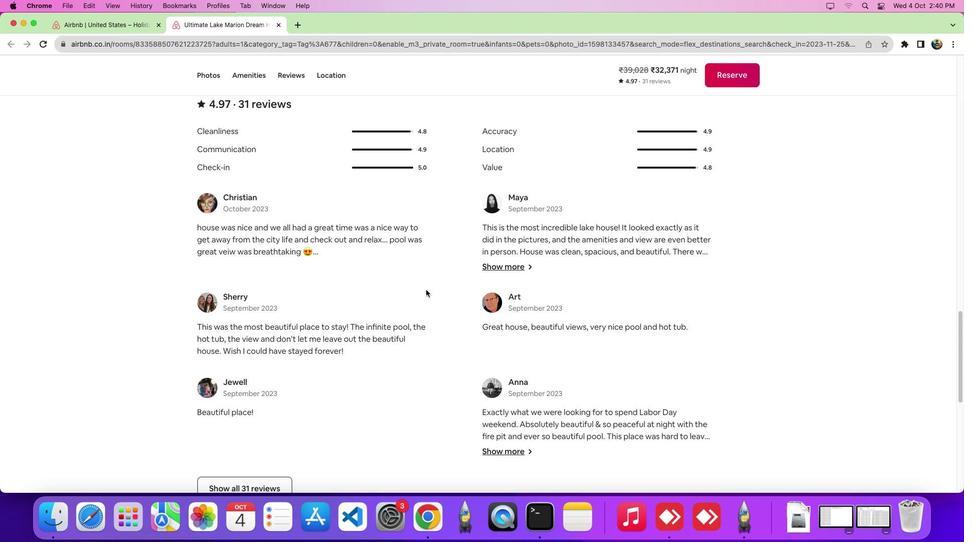 
Action: Mouse scrolled (426, 289) with delta (0, 1)
Screenshot: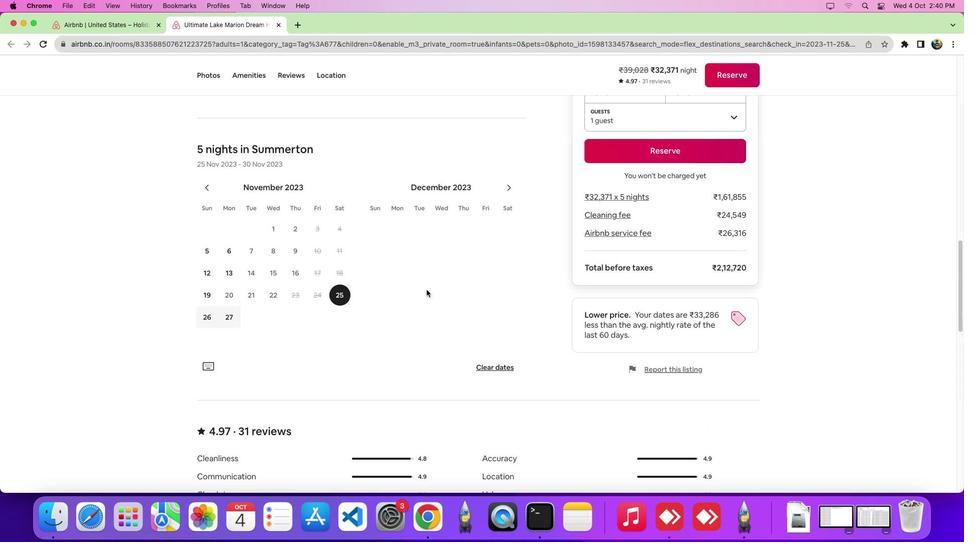 
Action: Mouse scrolled (426, 289) with delta (0, 5)
Screenshot: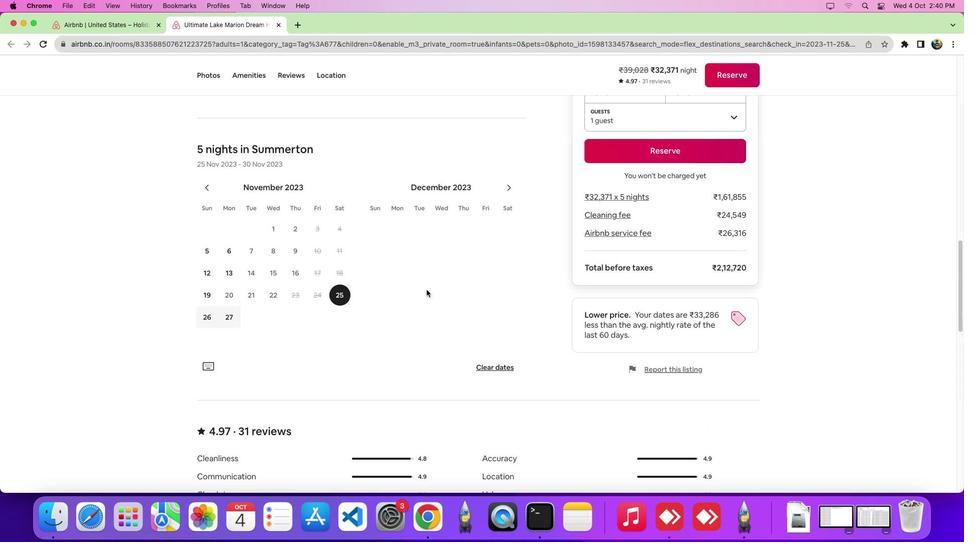 
Action: Mouse scrolled (426, 289) with delta (0, 7)
Screenshot: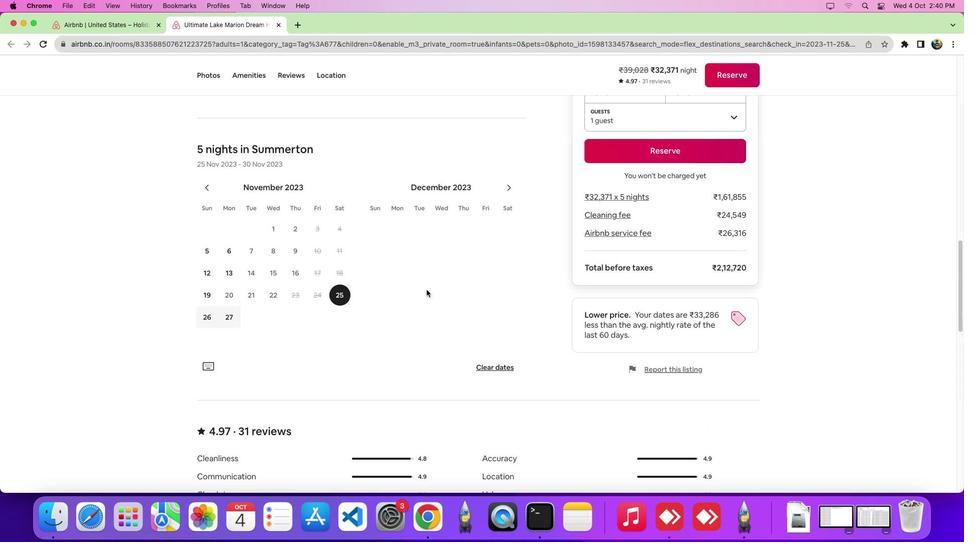 
Action: Mouse scrolled (426, 289) with delta (0, 7)
Screenshot: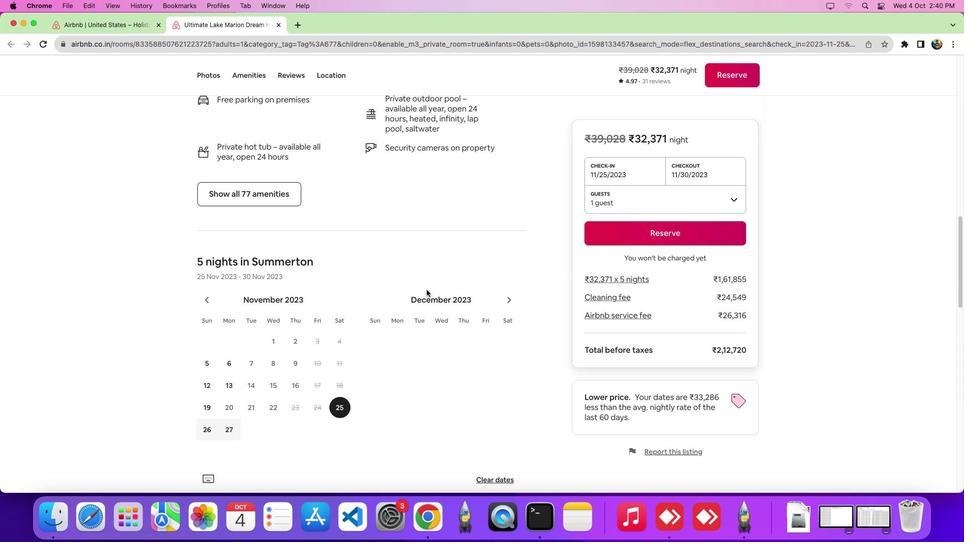 
Action: Mouse moved to (426, 289)
Screenshot: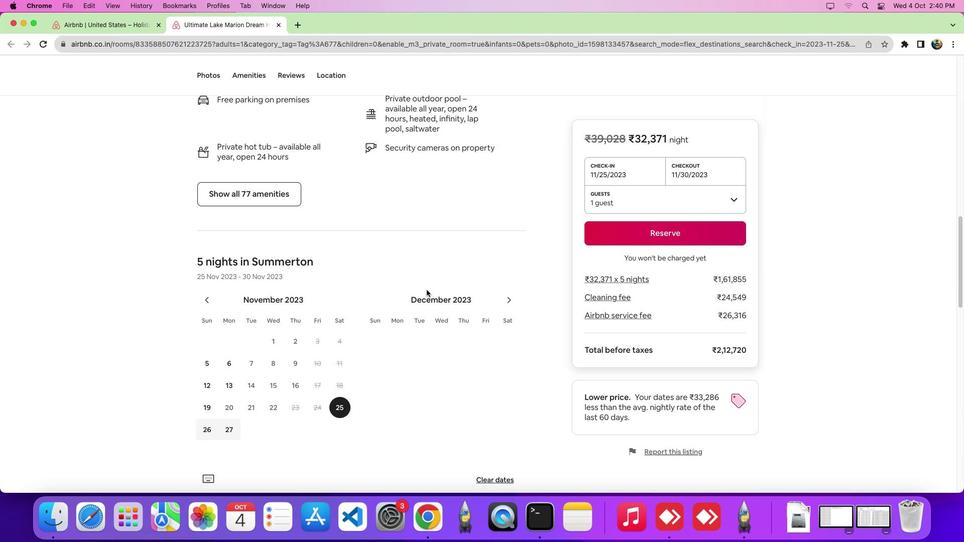 
Action: Mouse scrolled (426, 289) with delta (0, 0)
Screenshot: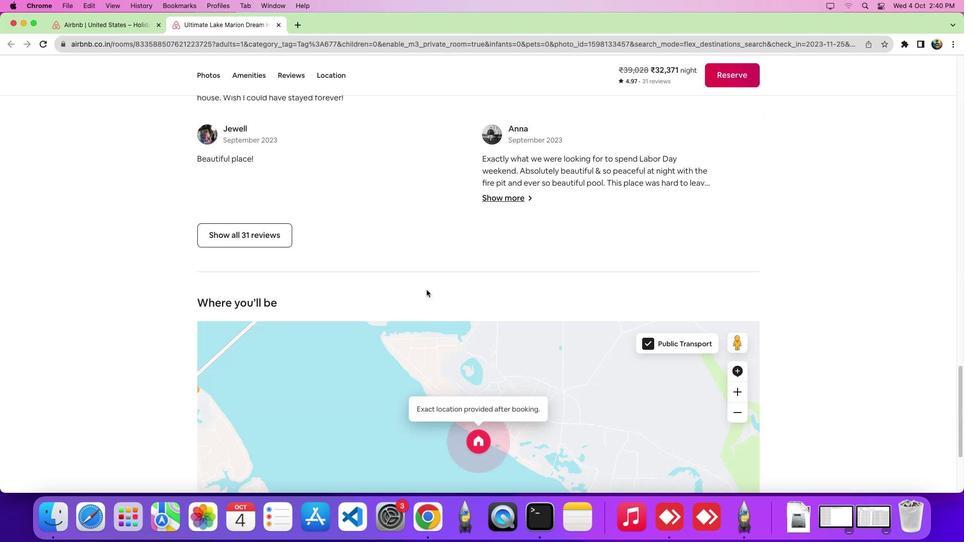 
Action: Mouse scrolled (426, 289) with delta (0, -1)
Screenshot: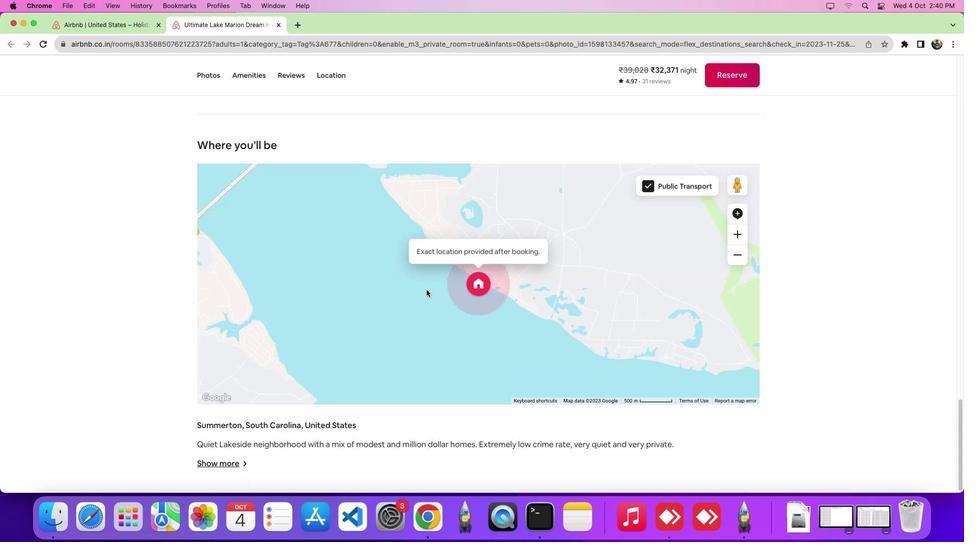 
Action: Mouse scrolled (426, 289) with delta (0, -5)
Screenshot: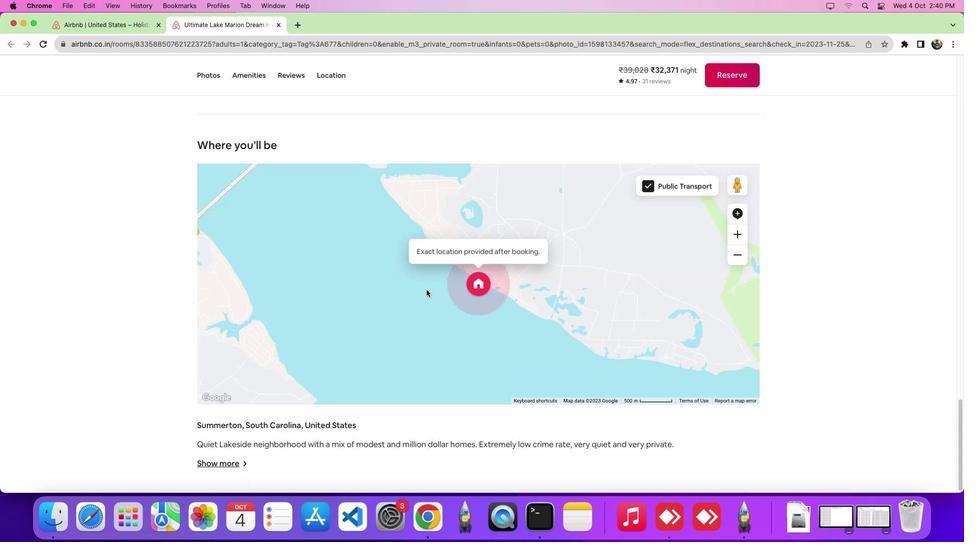 
Action: Mouse scrolled (426, 289) with delta (0, -7)
Screenshot: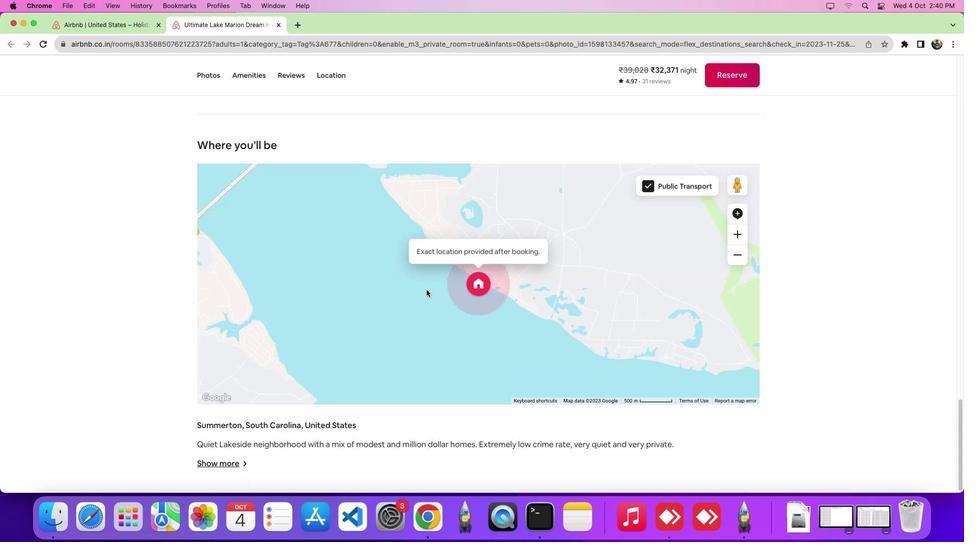 
Action: Mouse scrolled (426, 289) with delta (0, -8)
Screenshot: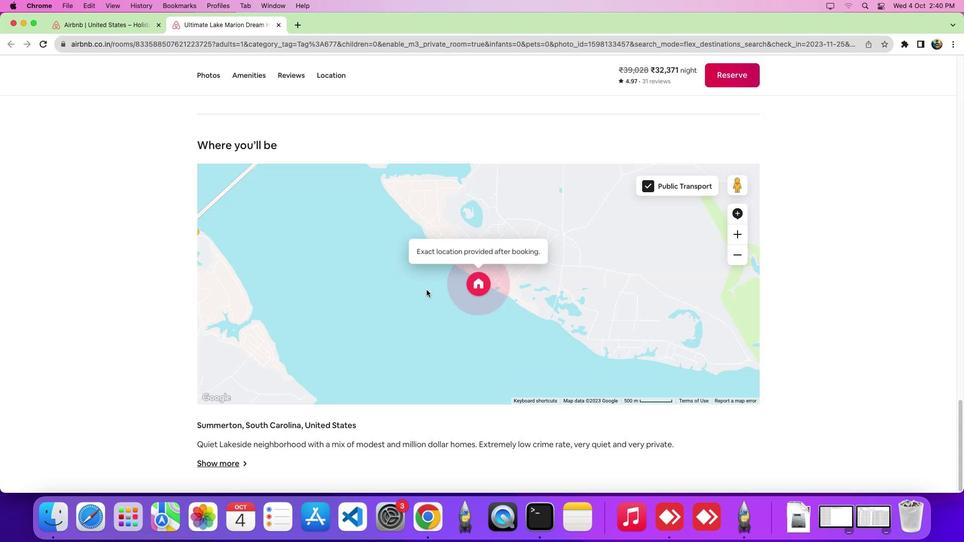 
Action: Mouse scrolled (426, 289) with delta (0, 0)
Screenshot: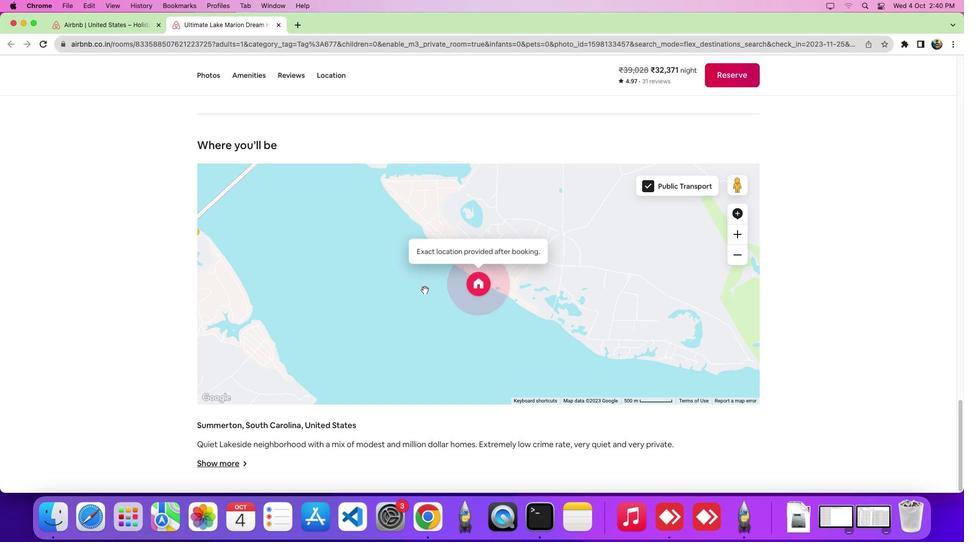
Action: Mouse scrolled (426, 289) with delta (0, -1)
Screenshot: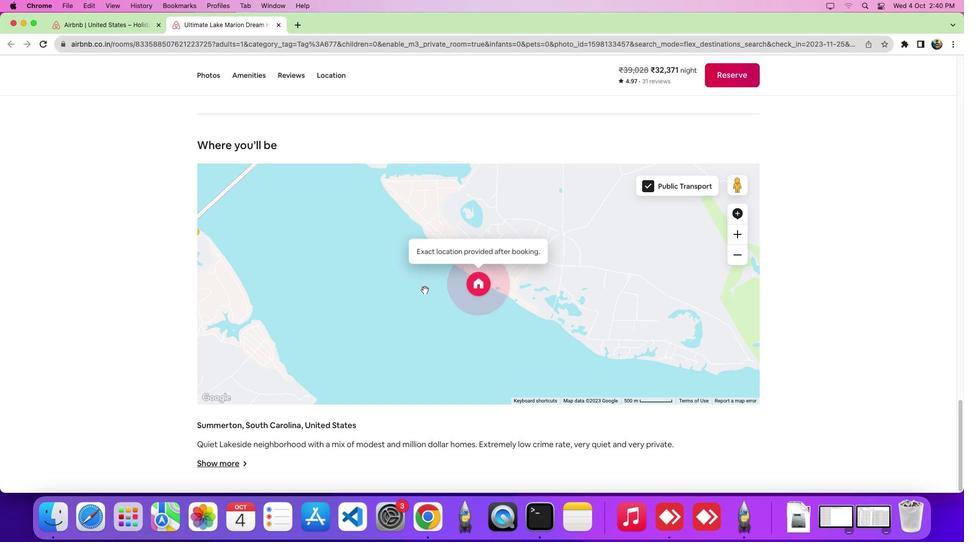 
Action: Mouse scrolled (426, 289) with delta (0, -5)
Screenshot: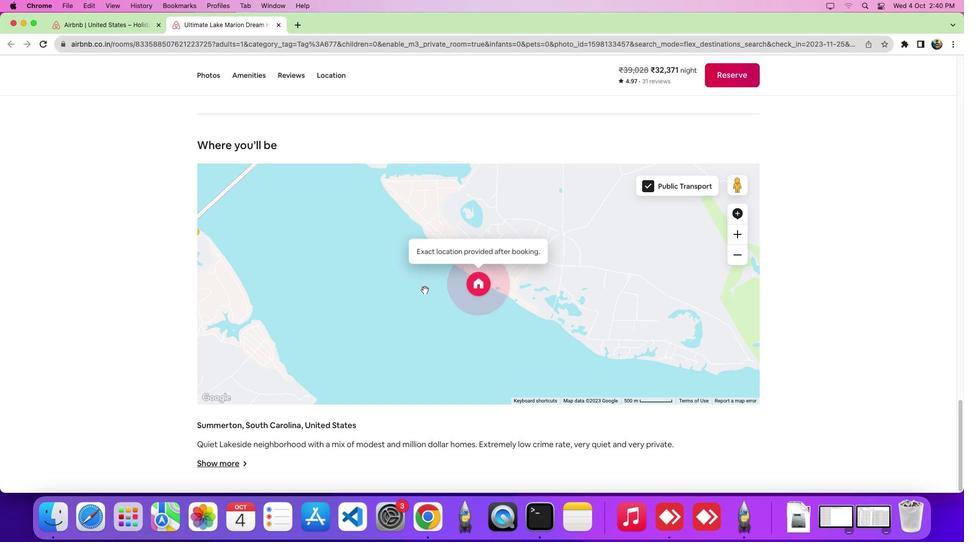 
Action: Mouse scrolled (426, 289) with delta (0, -7)
Screenshot: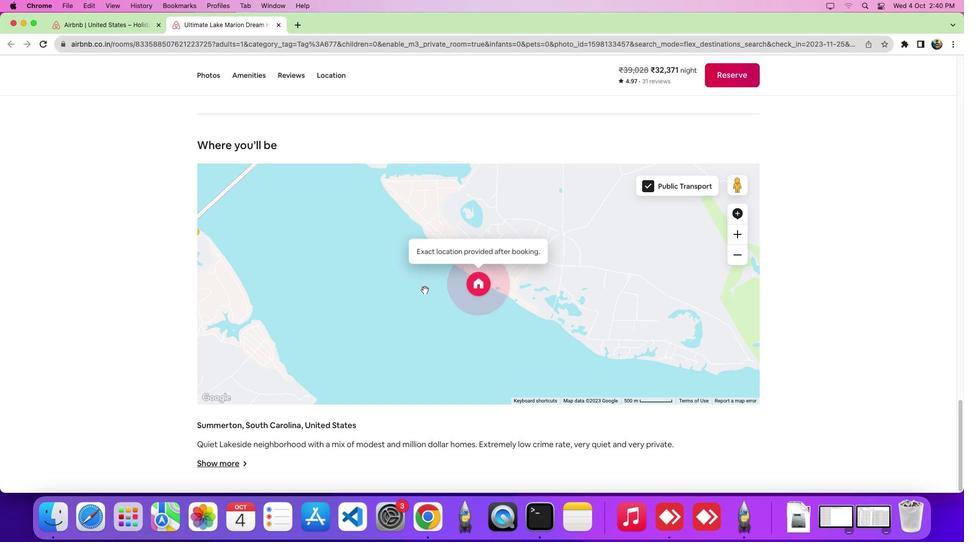 
Action: Mouse scrolled (426, 289) with delta (0, -8)
Screenshot: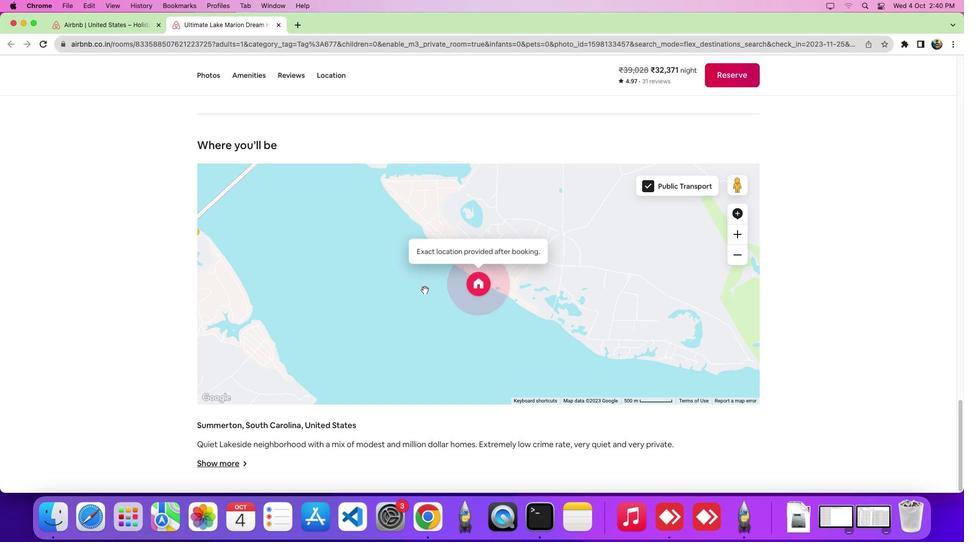 
Action: Mouse scrolled (426, 289) with delta (0, -8)
Screenshot: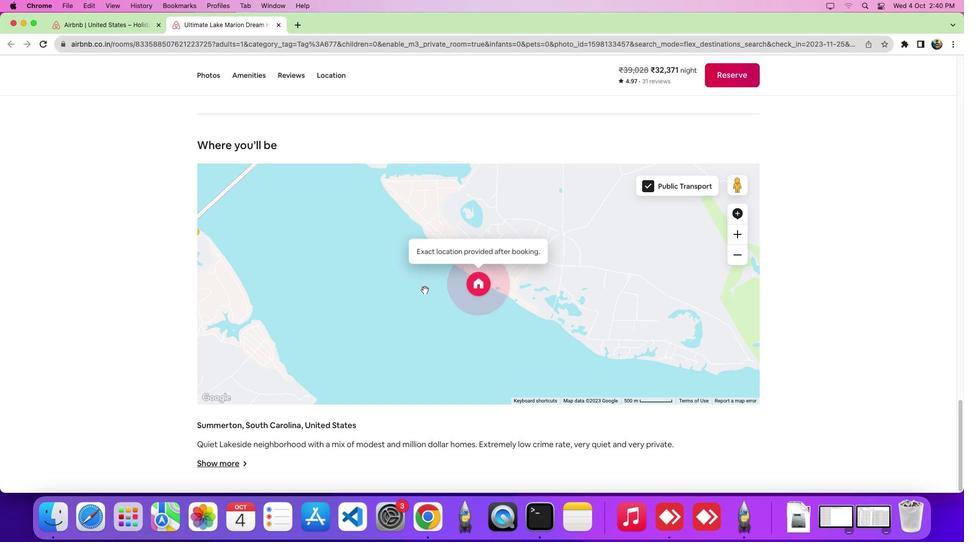 
Action: Mouse moved to (424, 289)
Screenshot: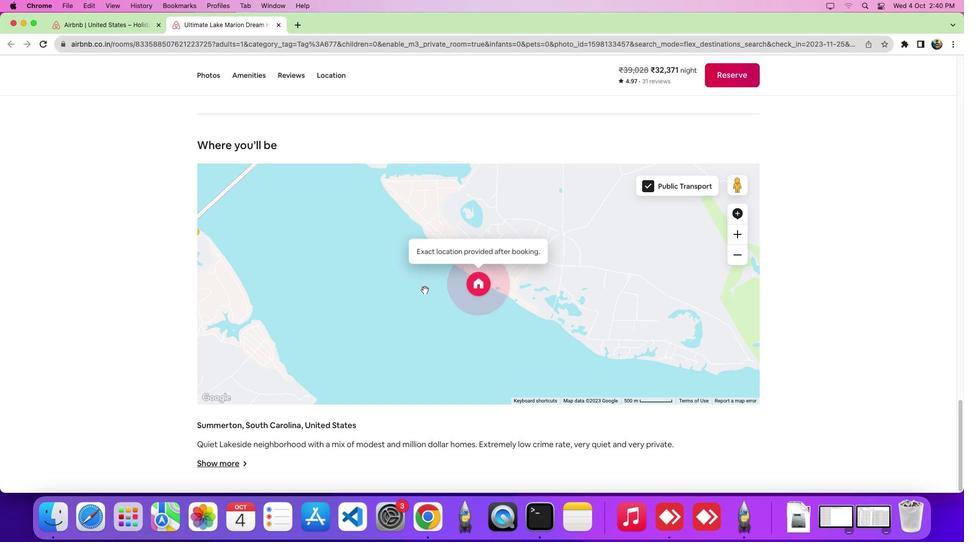 
Action: Mouse scrolled (424, 289) with delta (0, 0)
Screenshot: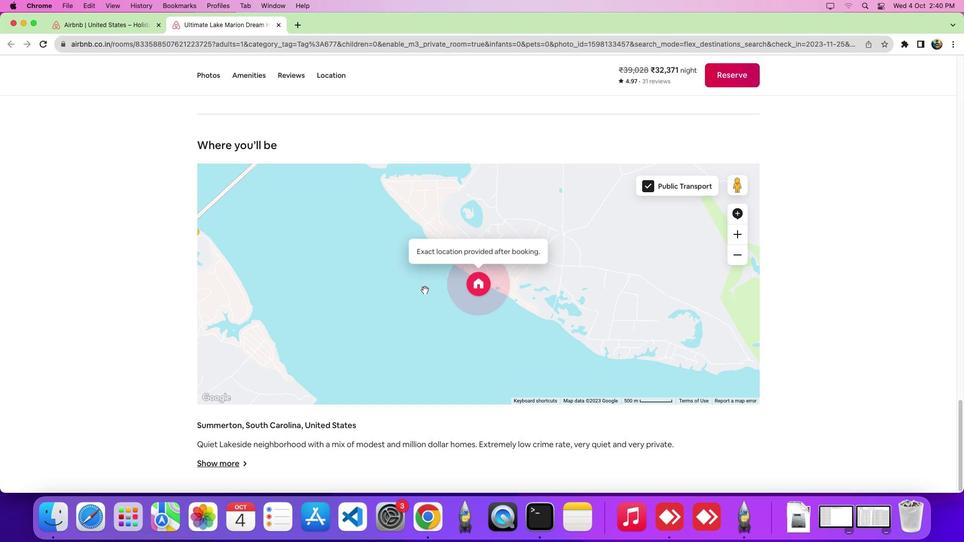 
Action: Mouse scrolled (424, 289) with delta (0, -1)
Screenshot: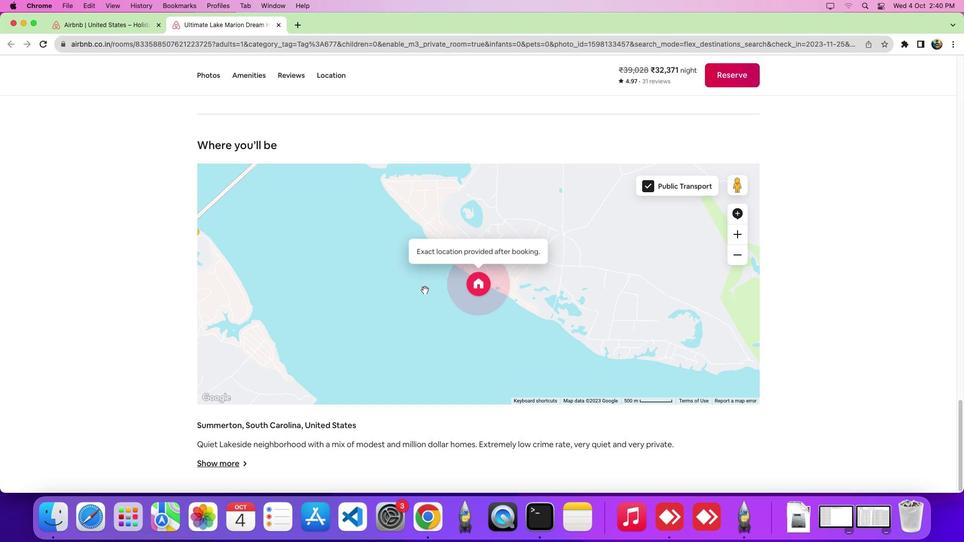
Action: Mouse scrolled (424, 289) with delta (0, -4)
Screenshot: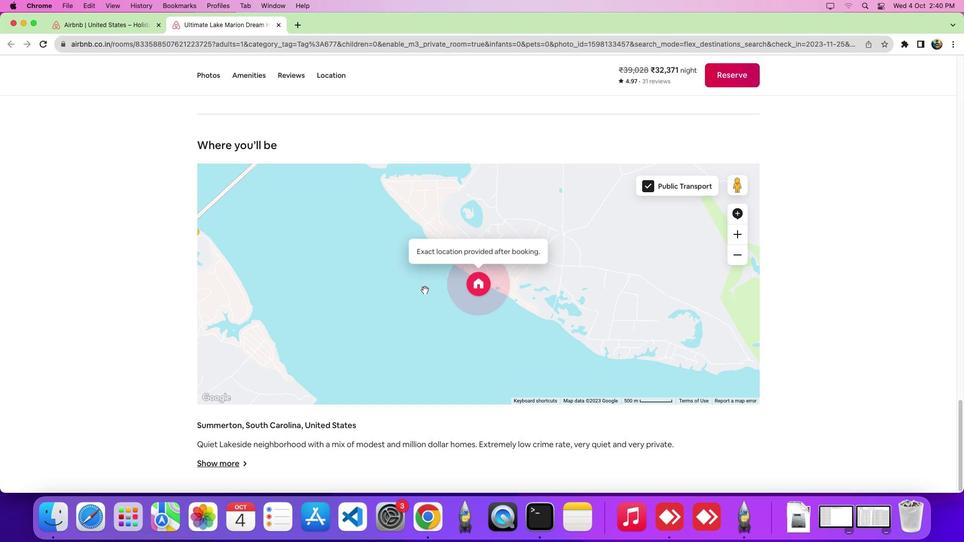 
Action: Mouse moved to (803, 269)
Screenshot: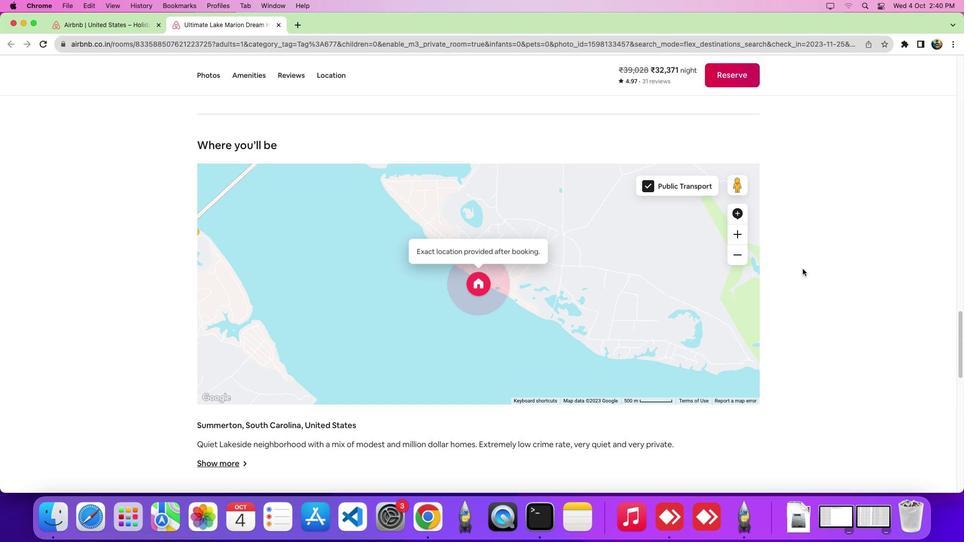 
Action: Mouse pressed left at (803, 269)
Screenshot: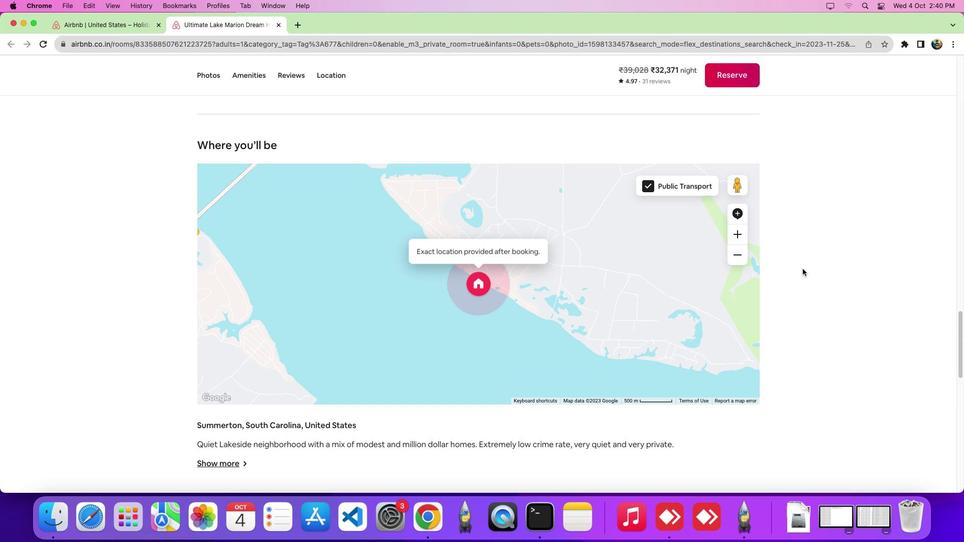 
Action: Mouse scrolled (803, 269) with delta (0, 0)
Screenshot: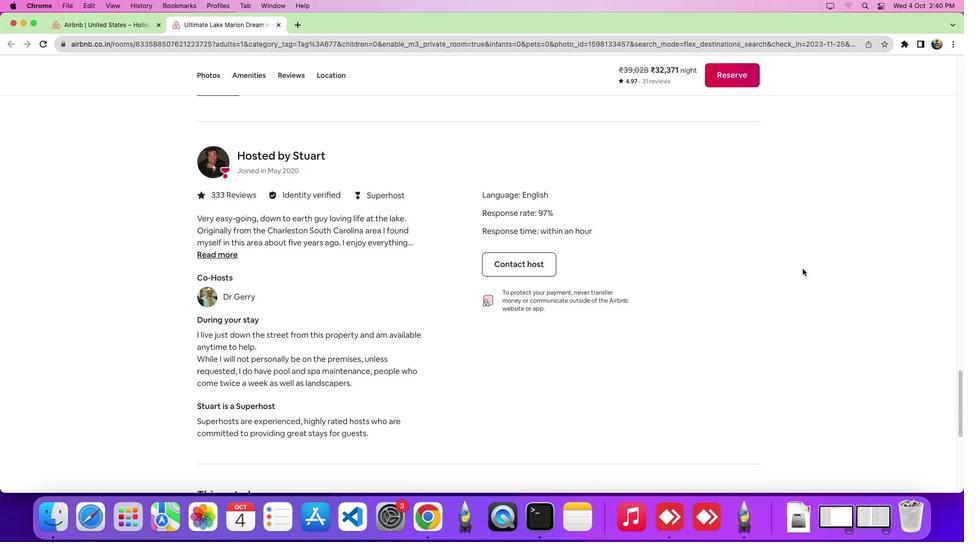 
Action: Mouse scrolled (803, 269) with delta (0, -1)
Screenshot: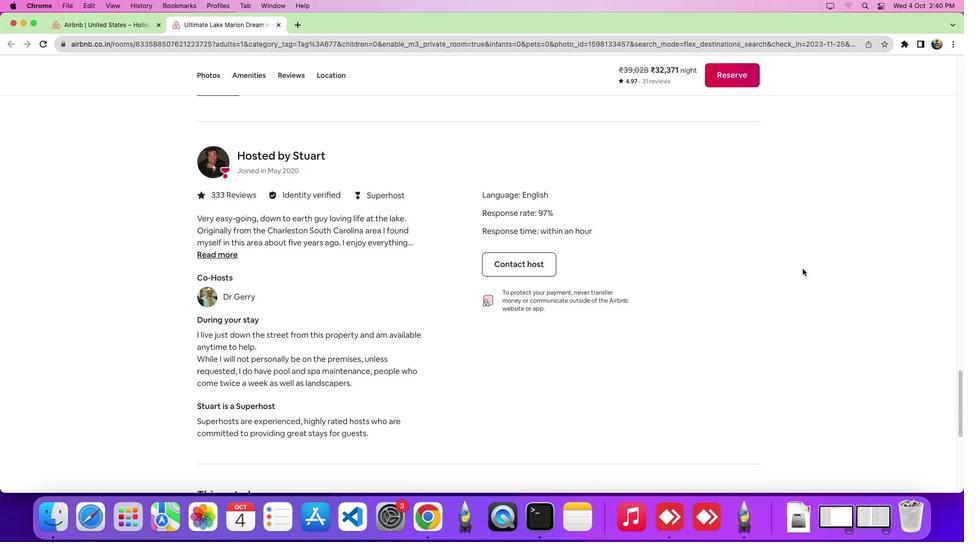 
Action: Mouse scrolled (803, 269) with delta (0, -4)
Screenshot: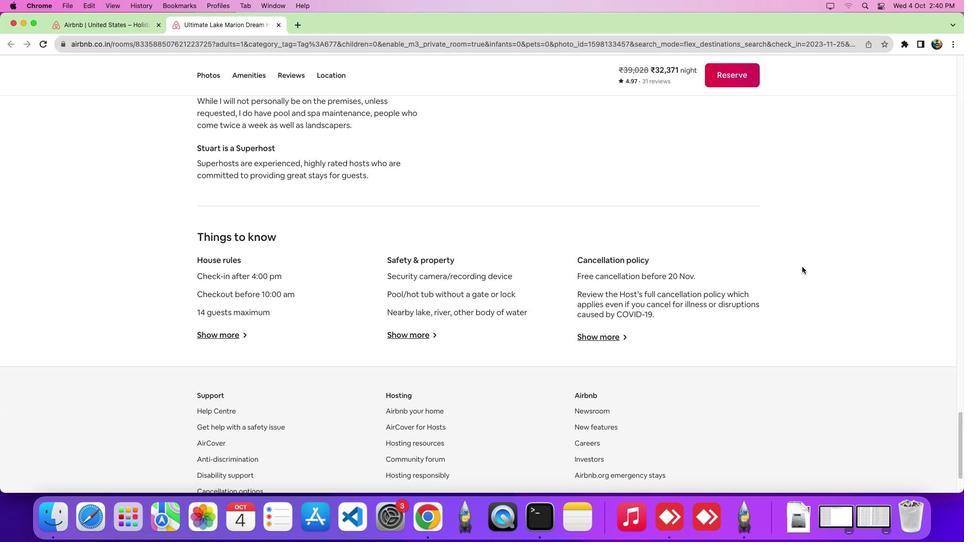 
Action: Mouse scrolled (803, 269) with delta (0, -7)
Screenshot: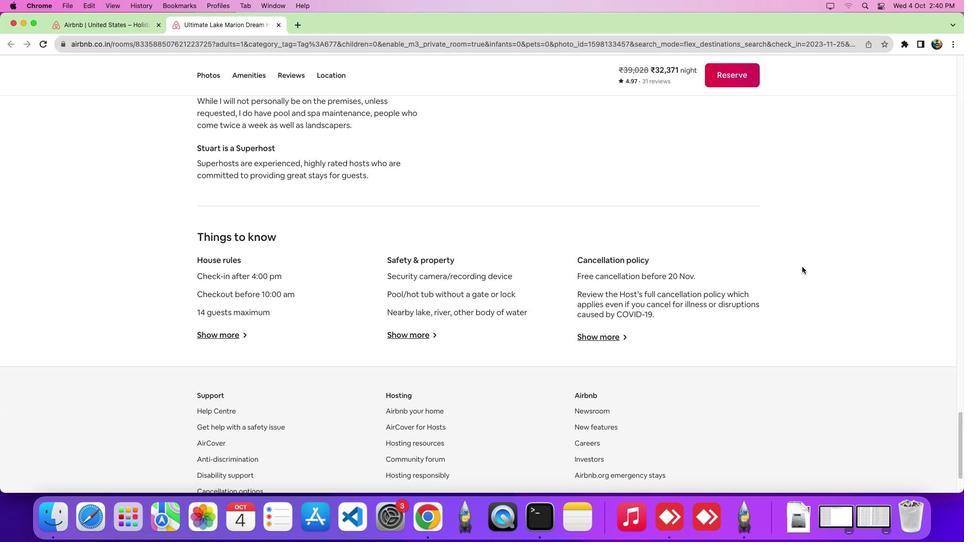
Action: Mouse scrolled (803, 269) with delta (0, -7)
Screenshot: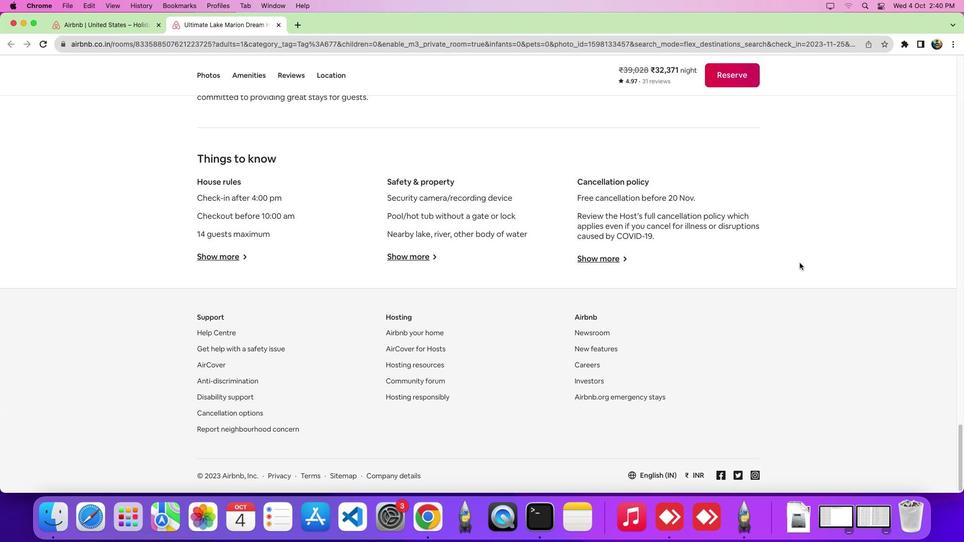 
Action: Mouse moved to (799, 262)
Screenshot: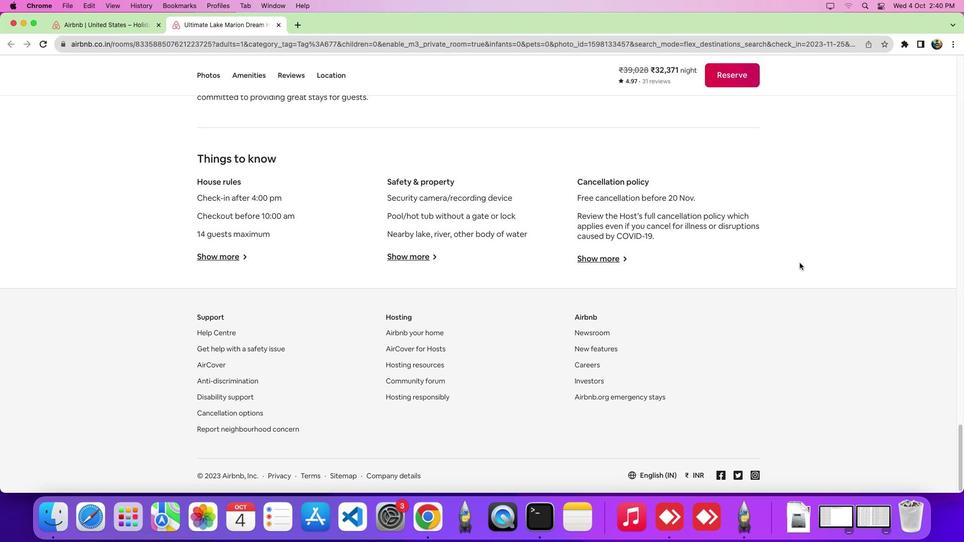 
Action: Mouse scrolled (799, 262) with delta (0, 0)
Screenshot: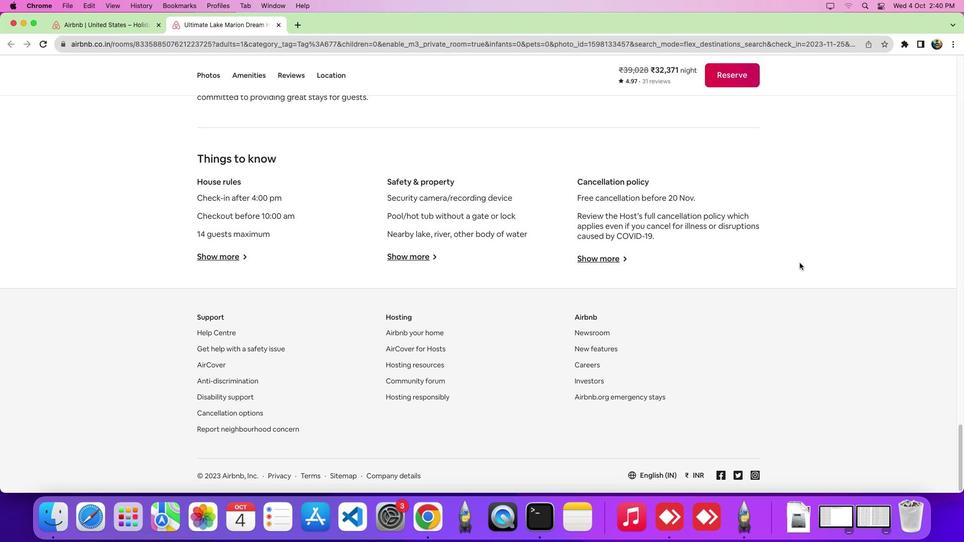 
Action: Mouse scrolled (799, 262) with delta (0, -1)
Screenshot: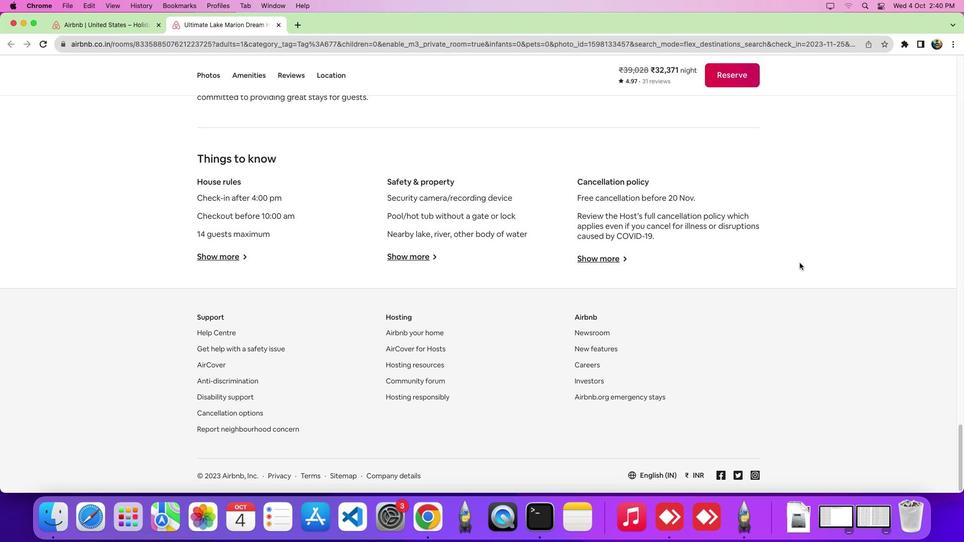 
Action: Mouse scrolled (799, 262) with delta (0, -4)
Screenshot: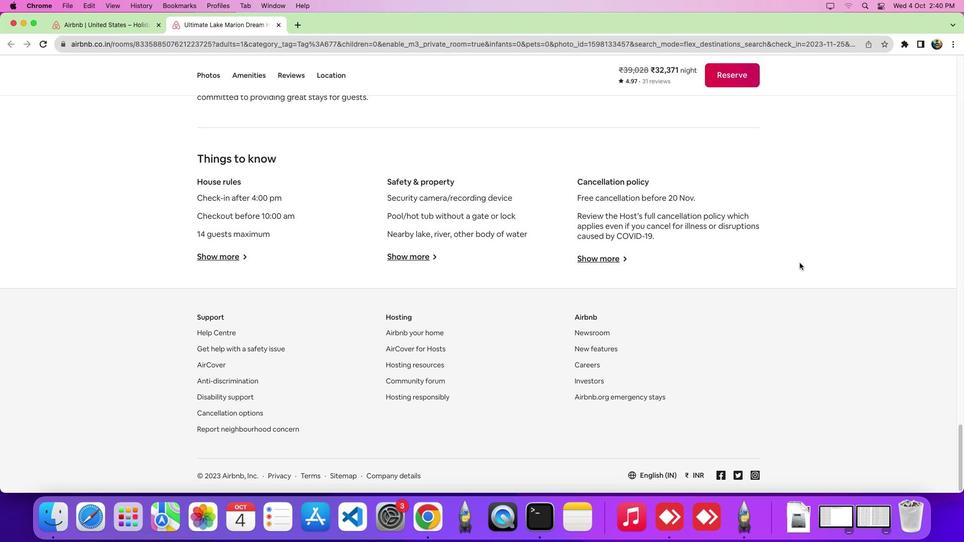 
Action: Mouse scrolled (799, 262) with delta (0, -6)
Screenshot: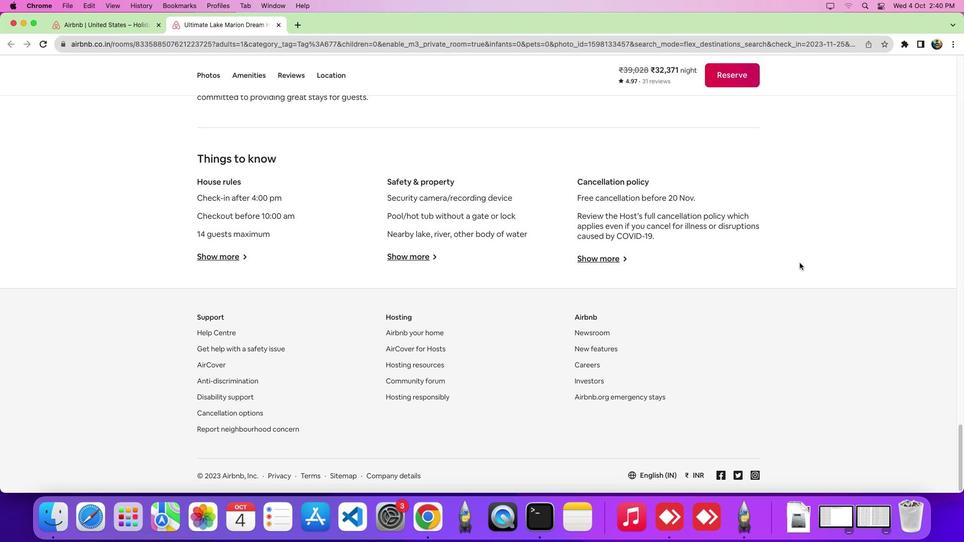 
Action: Mouse moved to (400, 258)
Screenshot: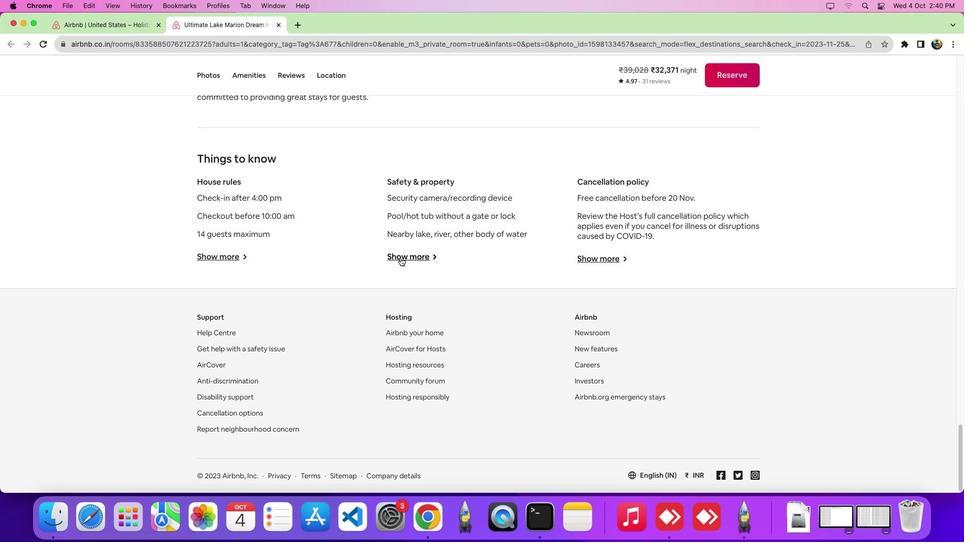 
Action: Mouse pressed left at (400, 258)
Screenshot: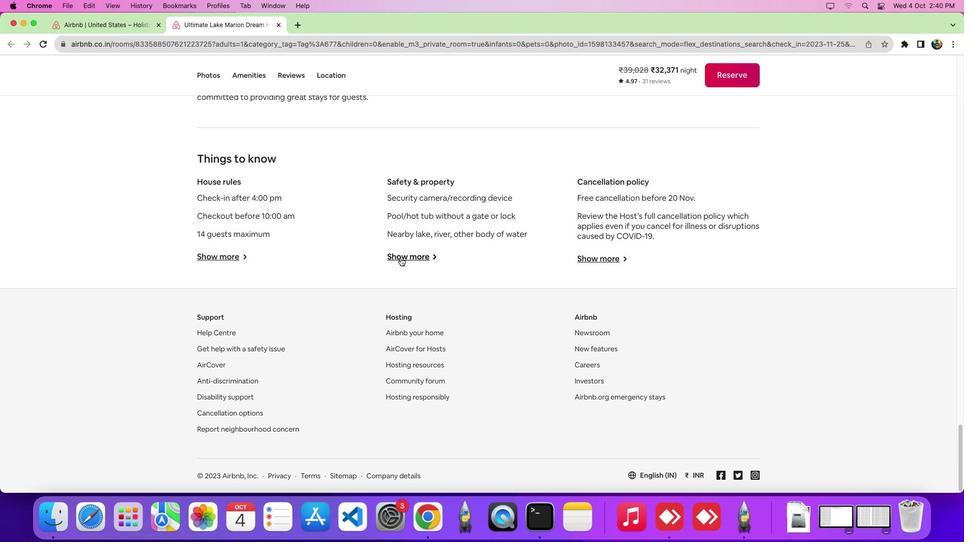 
Action: Mouse moved to (402, 257)
Screenshot: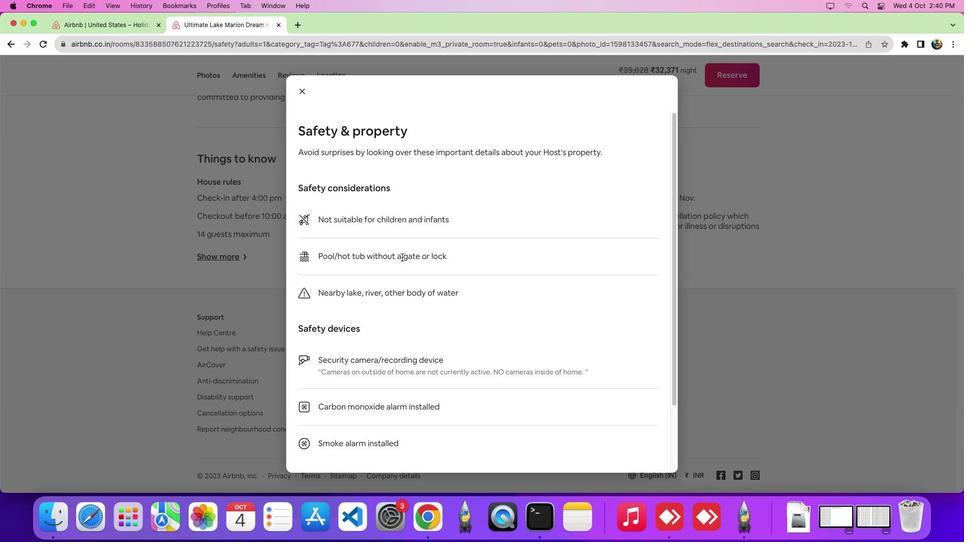 
Action: Mouse scrolled (402, 257) with delta (0, 0)
Screenshot: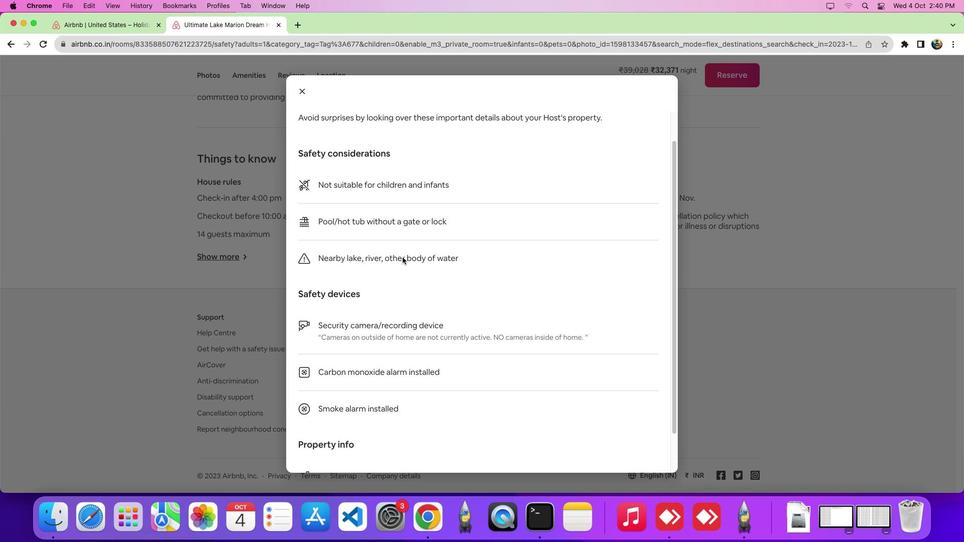 
Action: Mouse scrolled (402, 257) with delta (0, -1)
Screenshot: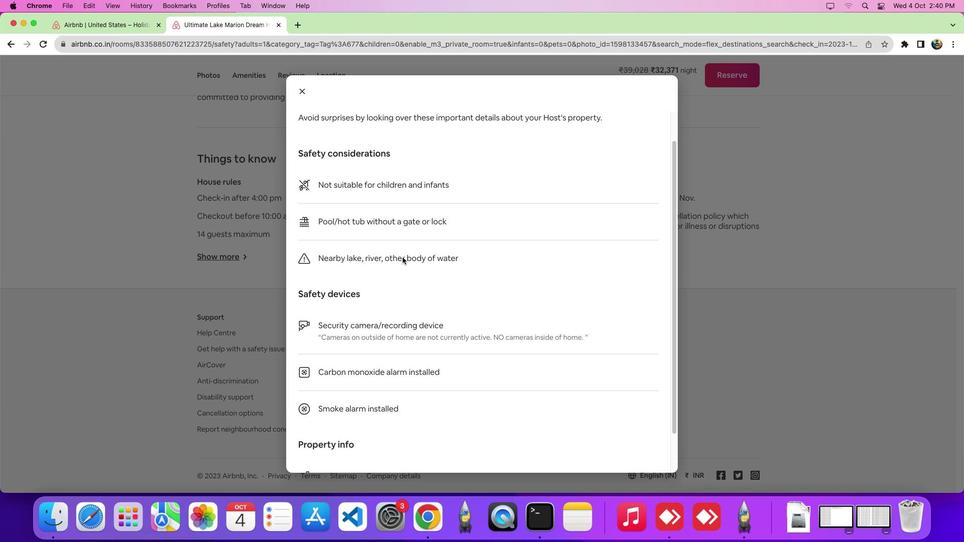 
Action: Mouse scrolled (402, 257) with delta (0, -4)
Screenshot: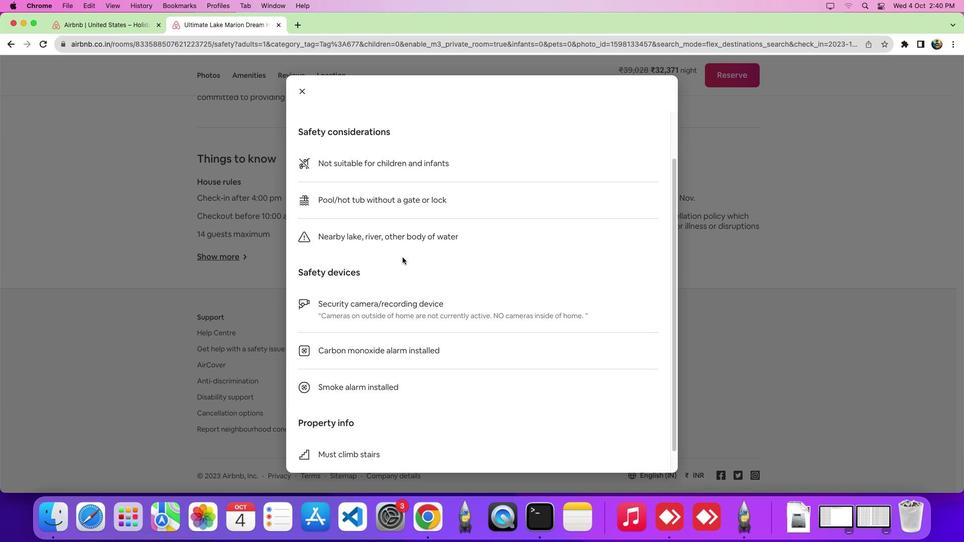 
Action: Mouse scrolled (402, 257) with delta (0, -6)
Screenshot: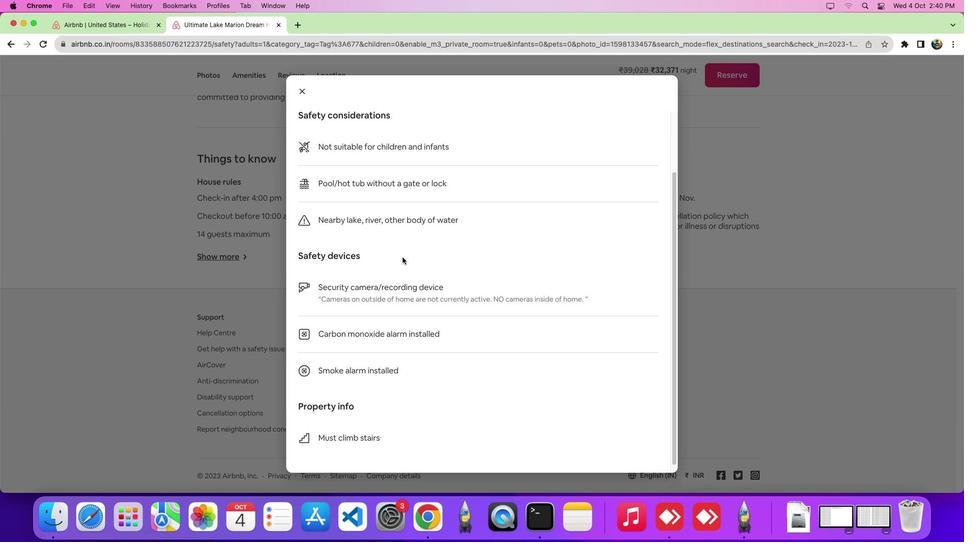 
Action: Mouse moved to (408, 258)
Screenshot: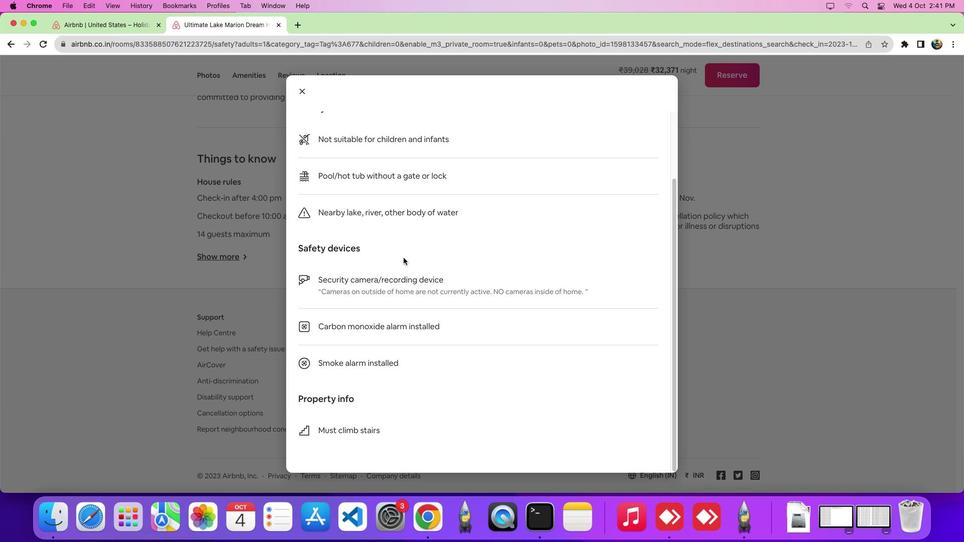 
